 Task: Find connections with filter location Templin with filter topic #mindset with filter profile language Potuguese with filter current company Notion with filter school Francis Xavier Engineering College with filter industry Military and International Affairs with filter service category Graphic Design with filter keywords title Welding
Action: Mouse moved to (506, 60)
Screenshot: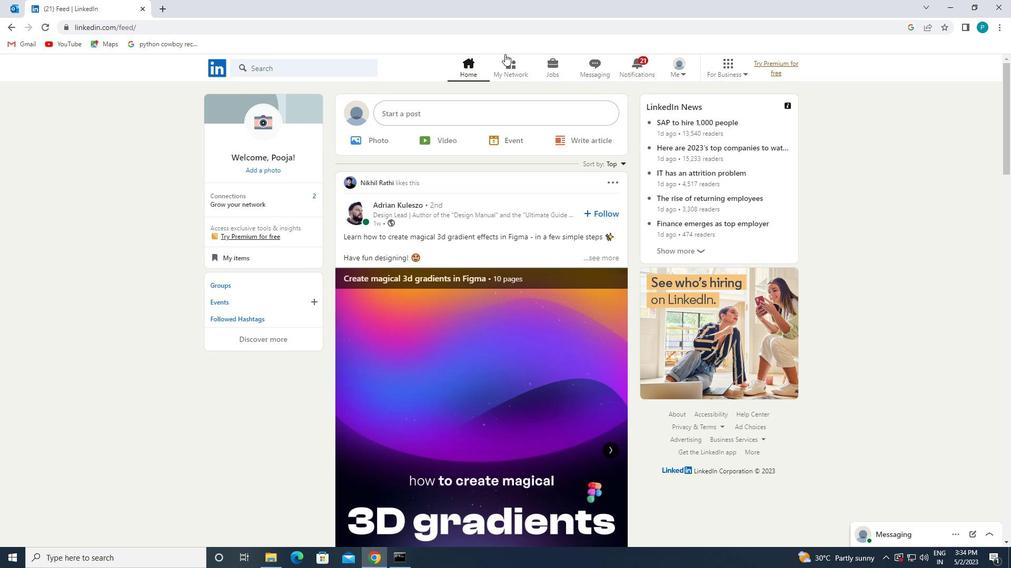 
Action: Mouse pressed left at (506, 60)
Screenshot: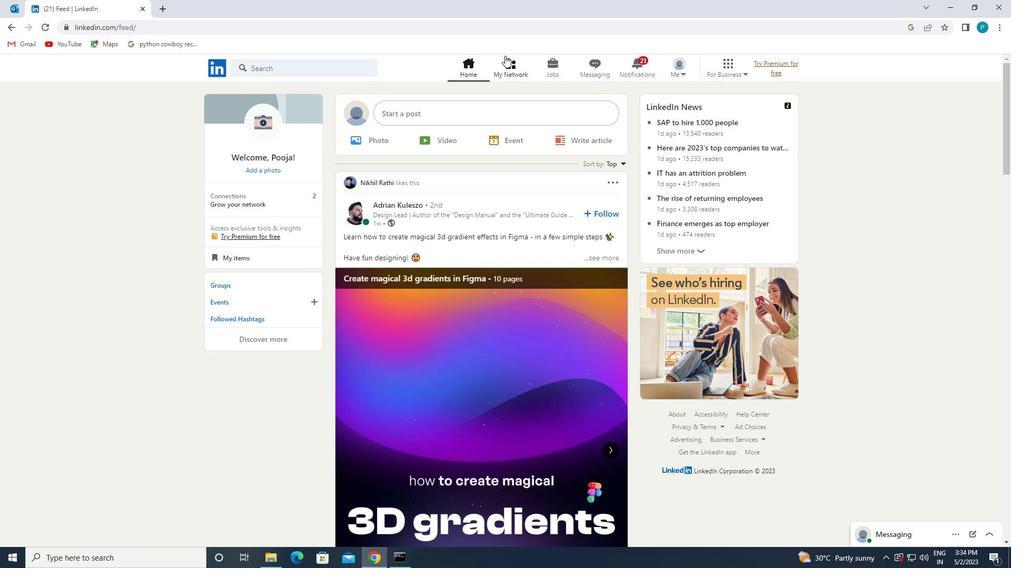 
Action: Mouse moved to (316, 121)
Screenshot: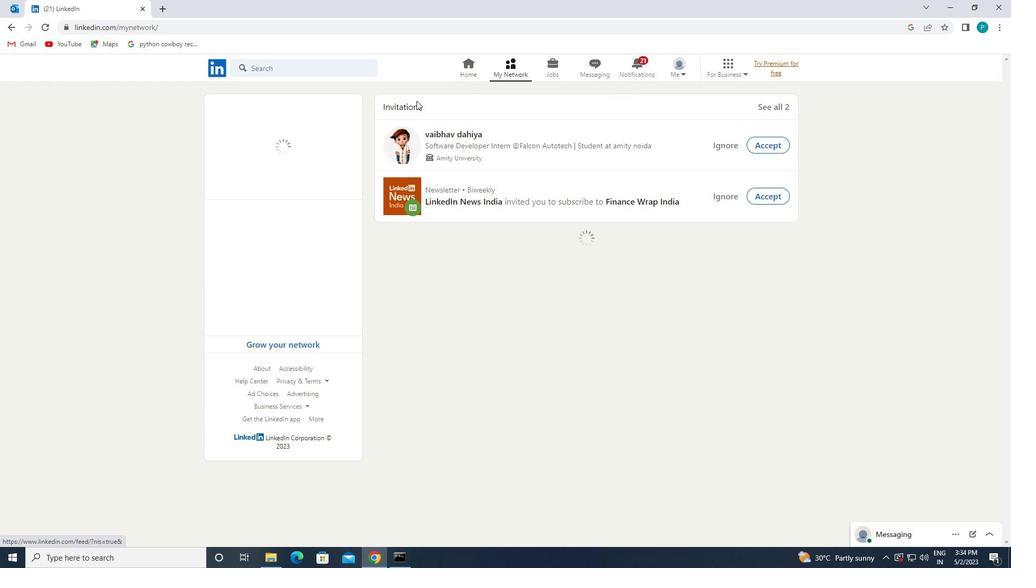 
Action: Mouse pressed left at (316, 121)
Screenshot: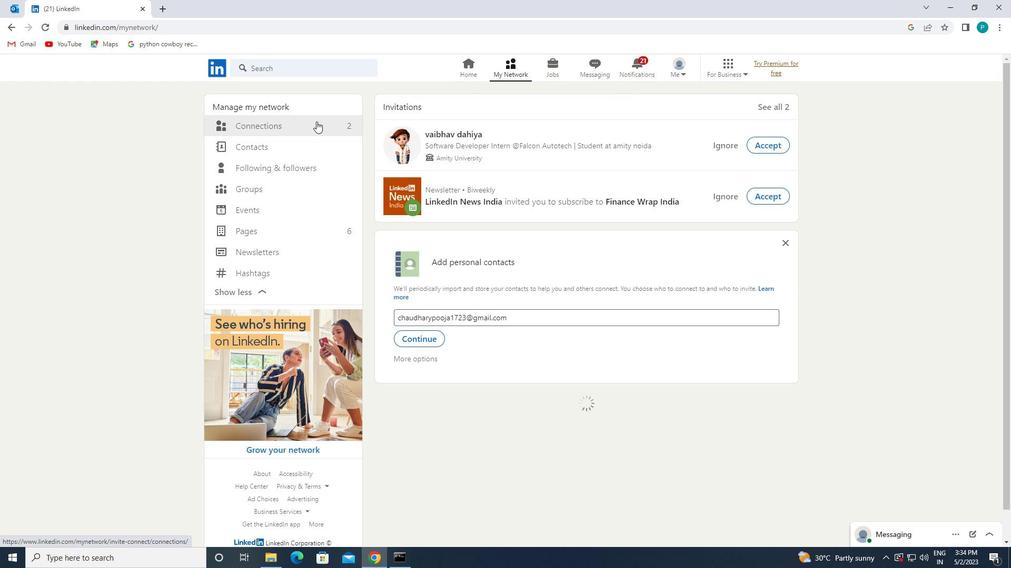 
Action: Mouse moved to (594, 128)
Screenshot: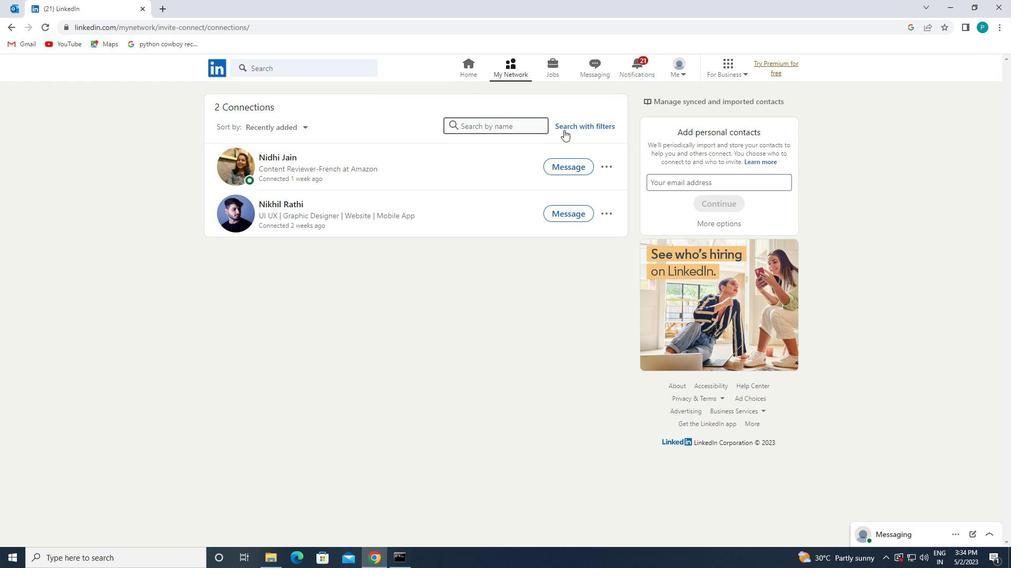 
Action: Mouse pressed left at (594, 128)
Screenshot: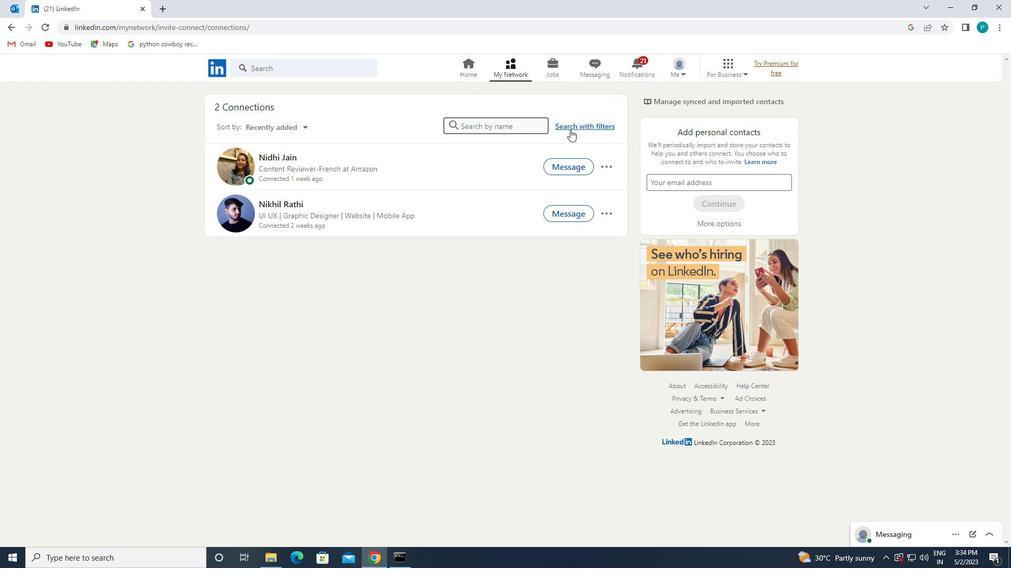 
Action: Mouse moved to (537, 99)
Screenshot: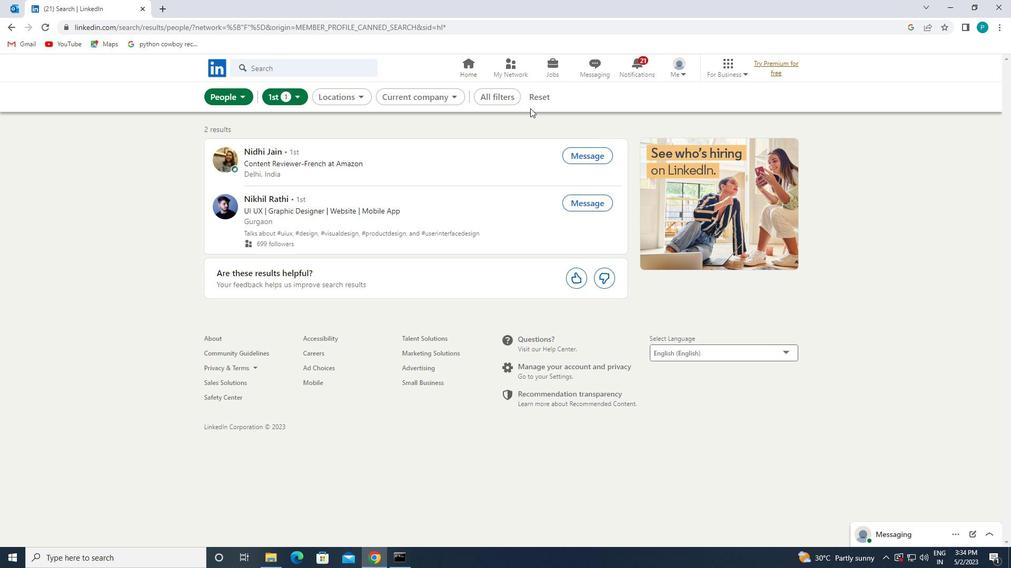 
Action: Mouse pressed left at (537, 99)
Screenshot: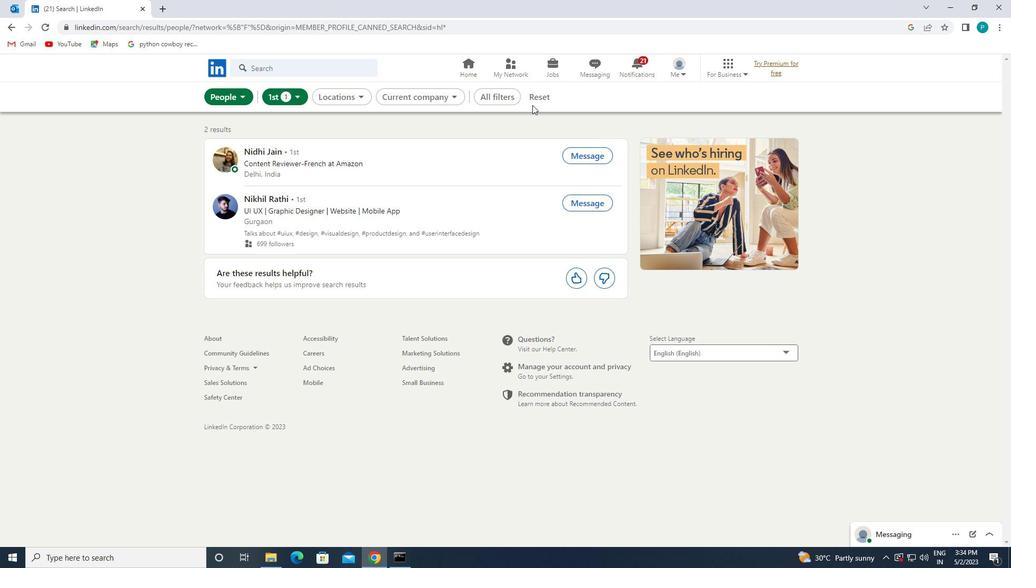 
Action: Mouse moved to (524, 100)
Screenshot: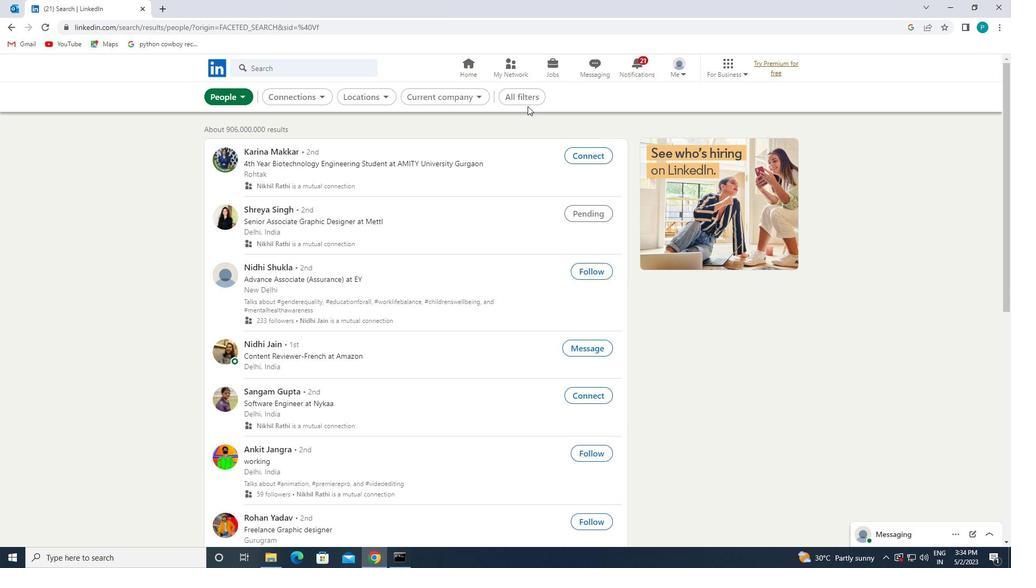 
Action: Mouse pressed left at (524, 100)
Screenshot: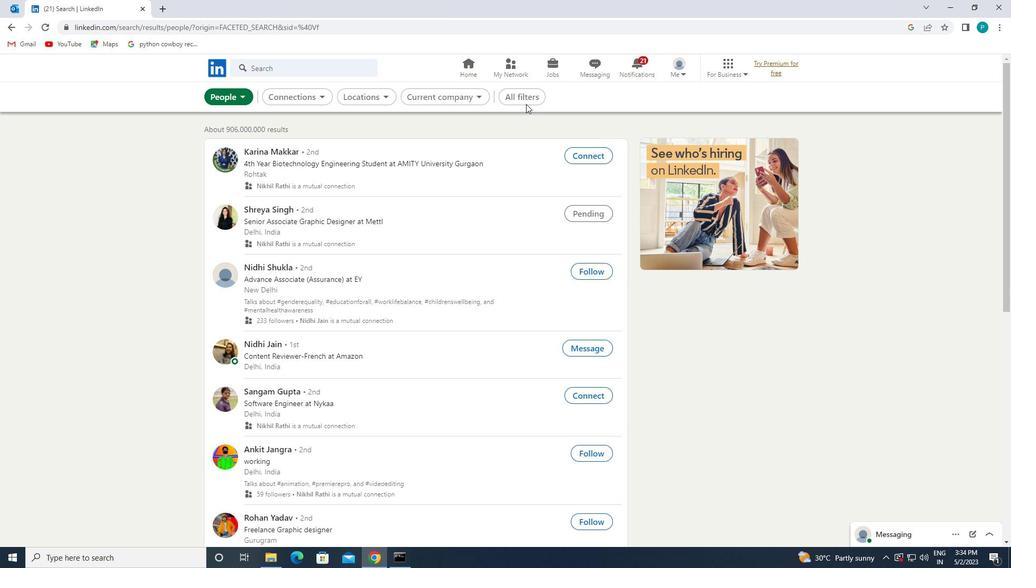 
Action: Mouse moved to (949, 303)
Screenshot: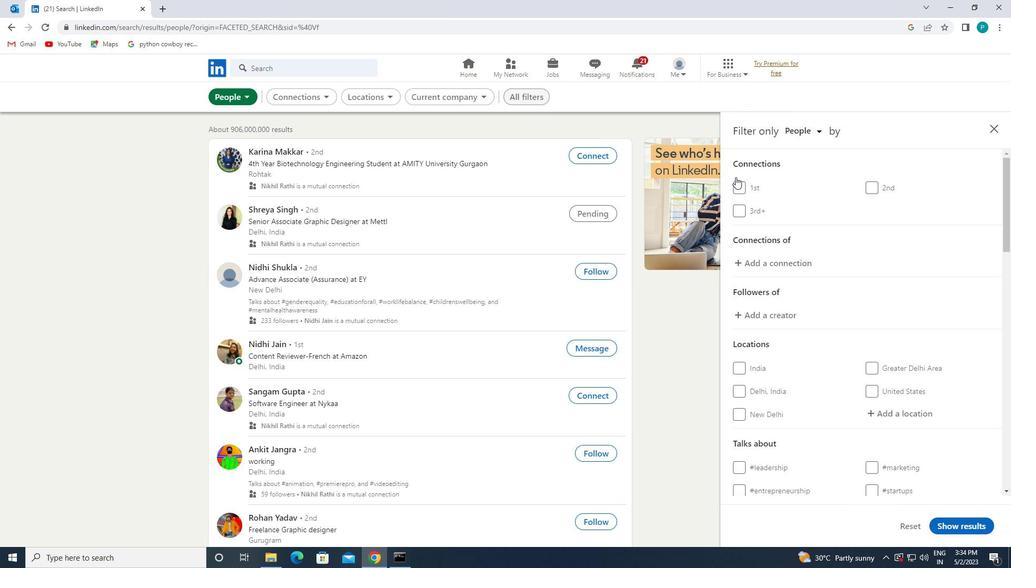 
Action: Mouse scrolled (949, 302) with delta (0, 0)
Screenshot: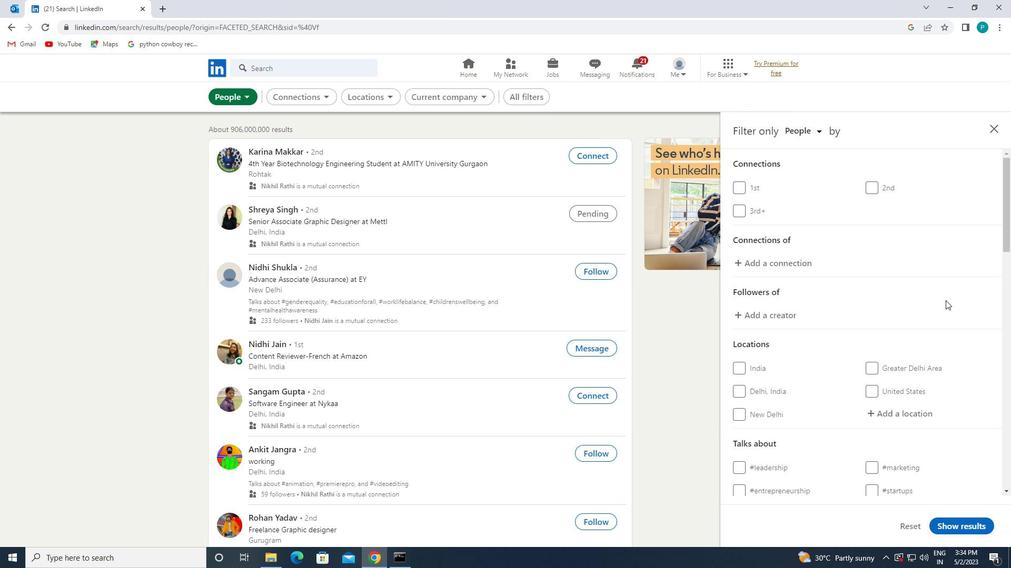
Action: Mouse scrolled (949, 302) with delta (0, 0)
Screenshot: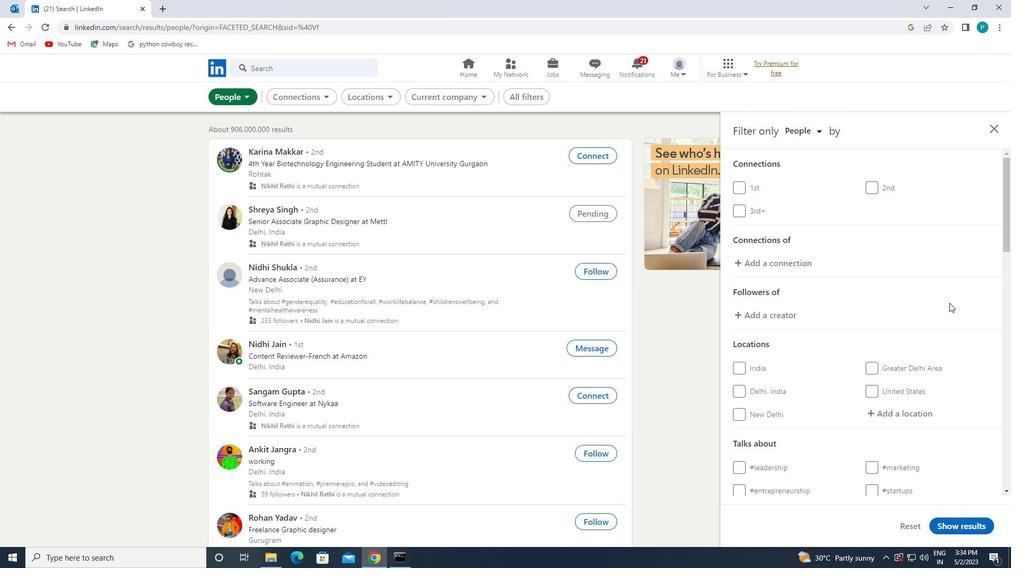 
Action: Mouse scrolled (949, 302) with delta (0, 0)
Screenshot: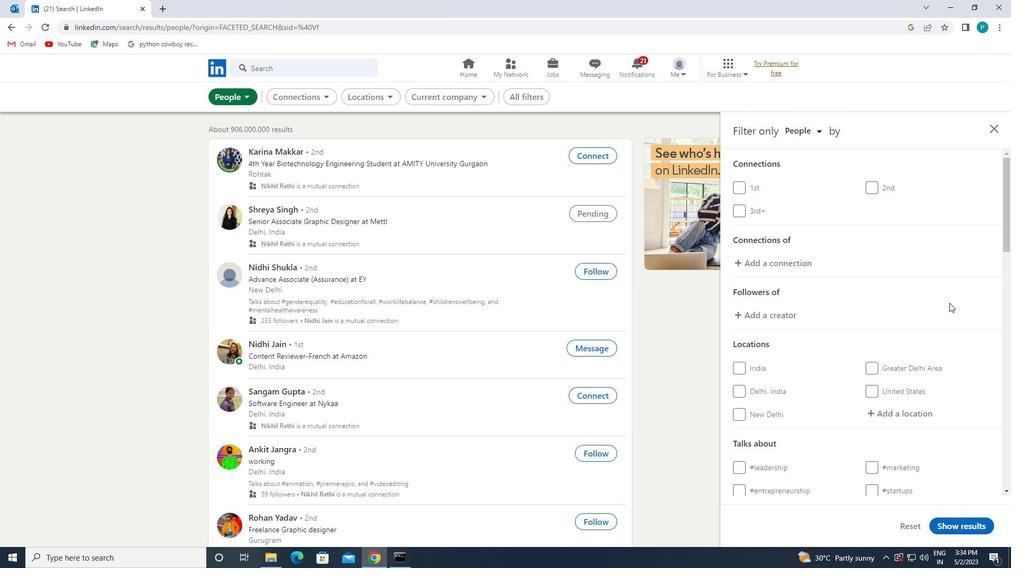 
Action: Mouse moved to (907, 264)
Screenshot: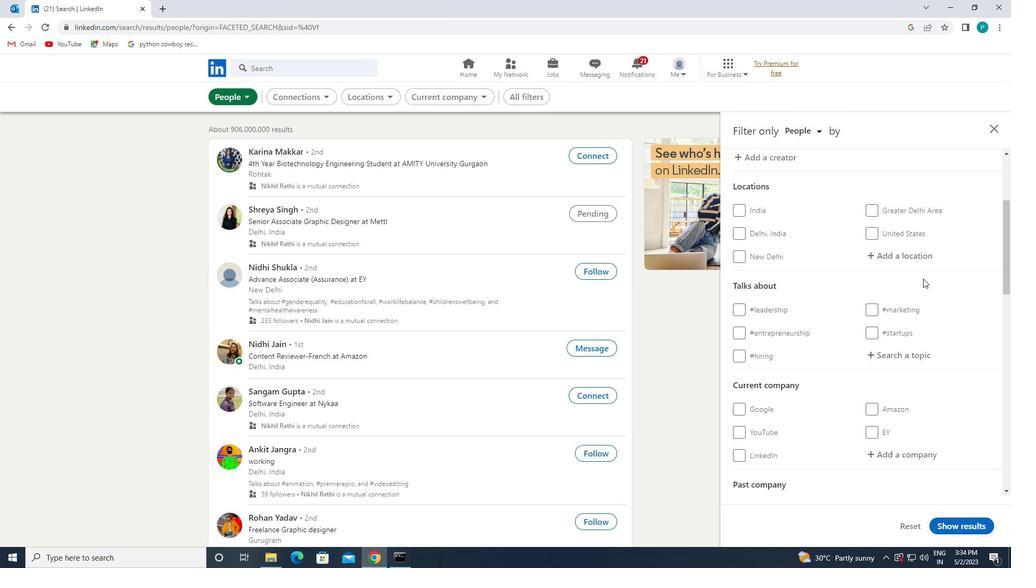 
Action: Mouse pressed left at (907, 264)
Screenshot: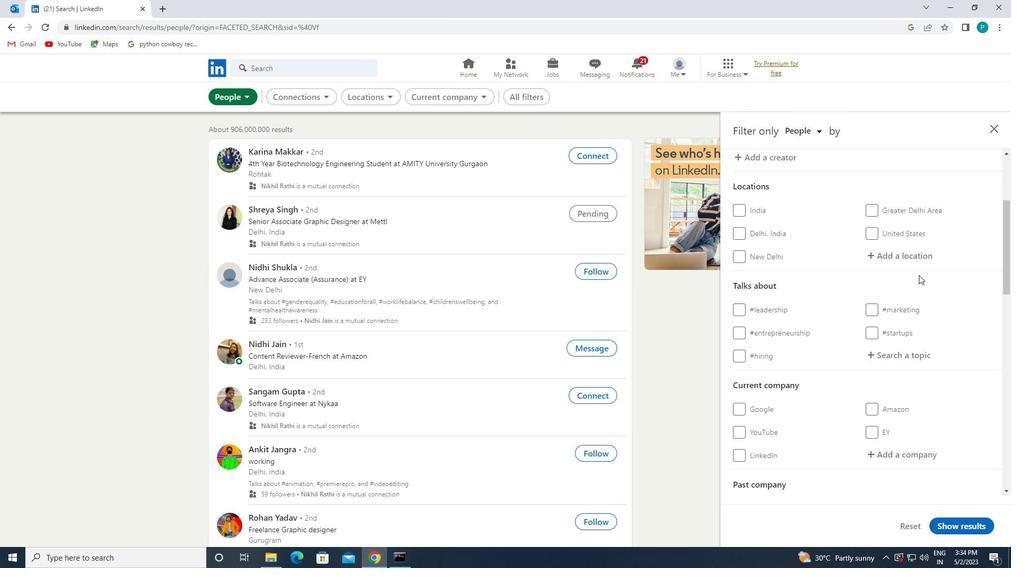 
Action: Mouse moved to (894, 257)
Screenshot: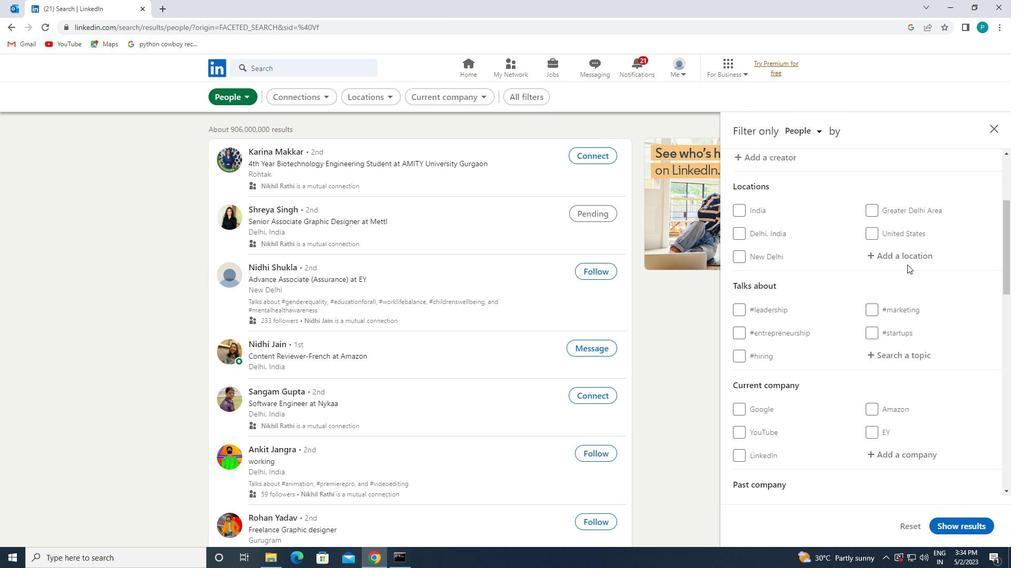
Action: Mouse pressed left at (894, 257)
Screenshot: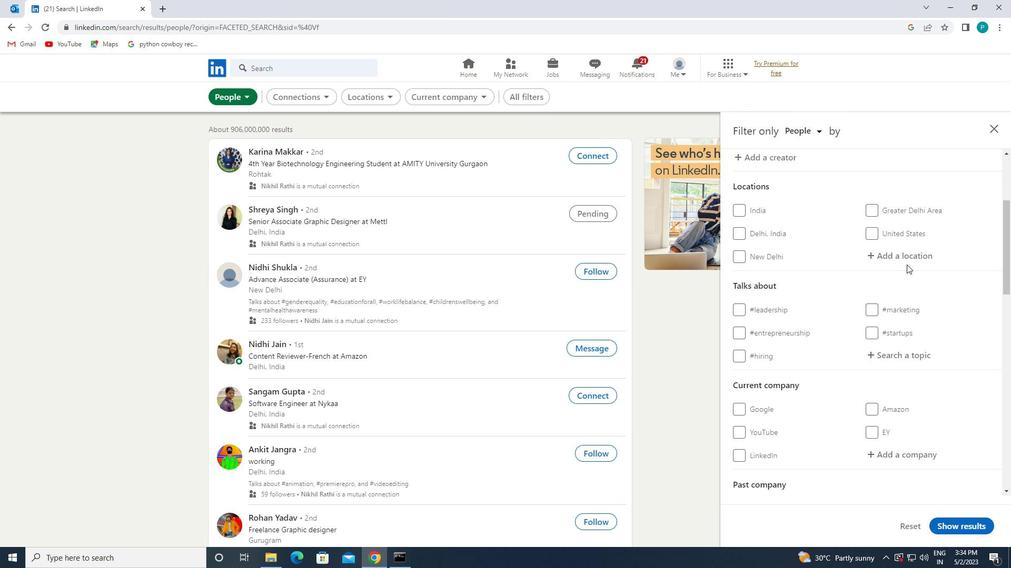 
Action: Key pressed <Key.caps_lock>t<Key.caps_lock>emo<Key.backspace>plin
Screenshot: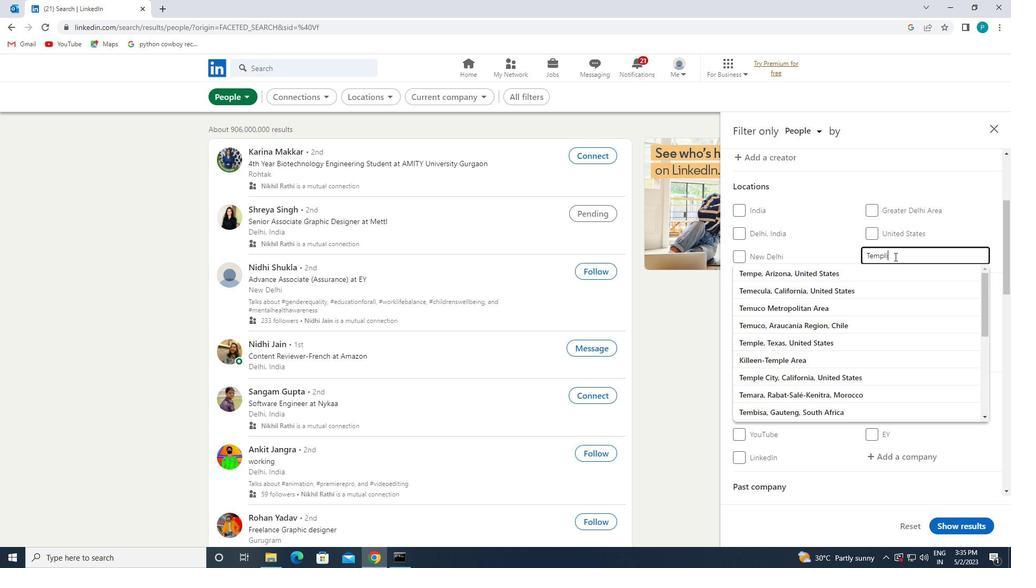 
Action: Mouse moved to (891, 266)
Screenshot: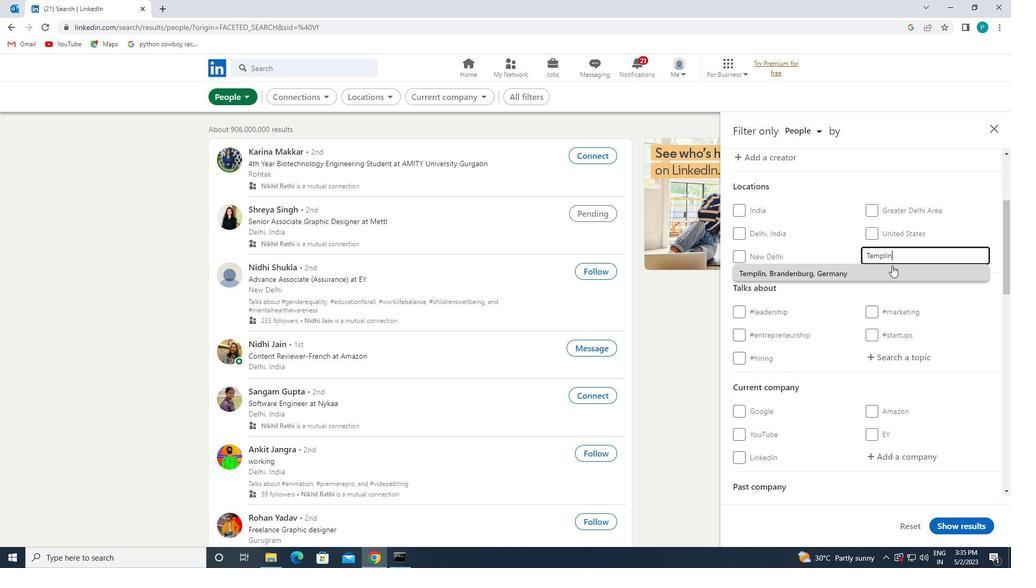 
Action: Mouse pressed left at (891, 266)
Screenshot: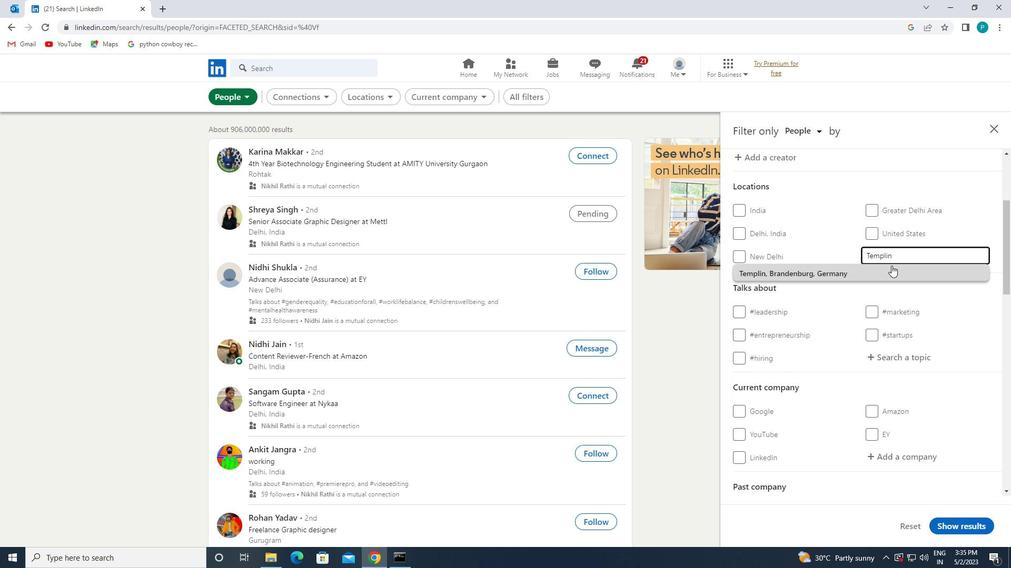 
Action: Mouse moved to (891, 307)
Screenshot: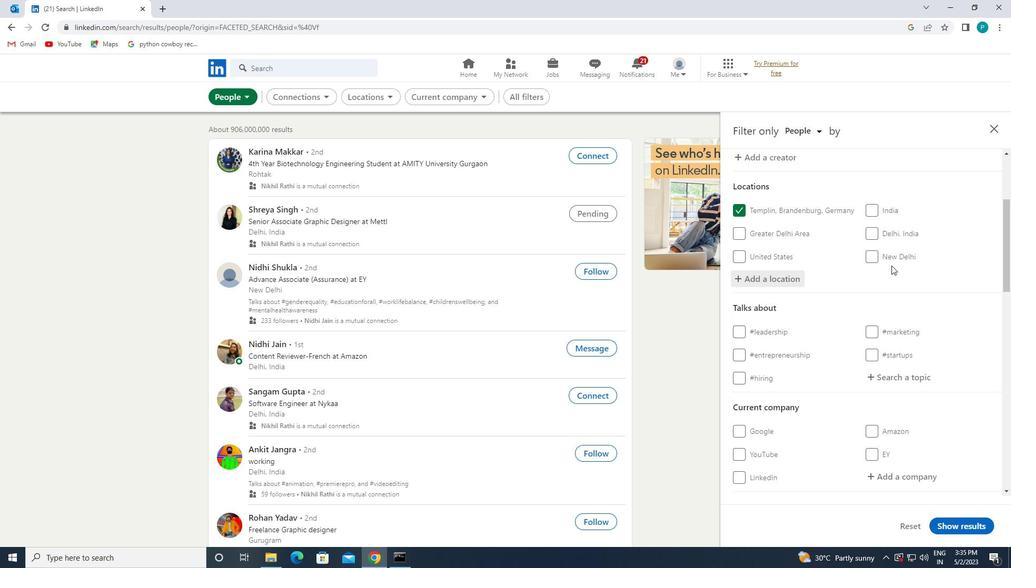 
Action: Mouse scrolled (891, 306) with delta (0, 0)
Screenshot: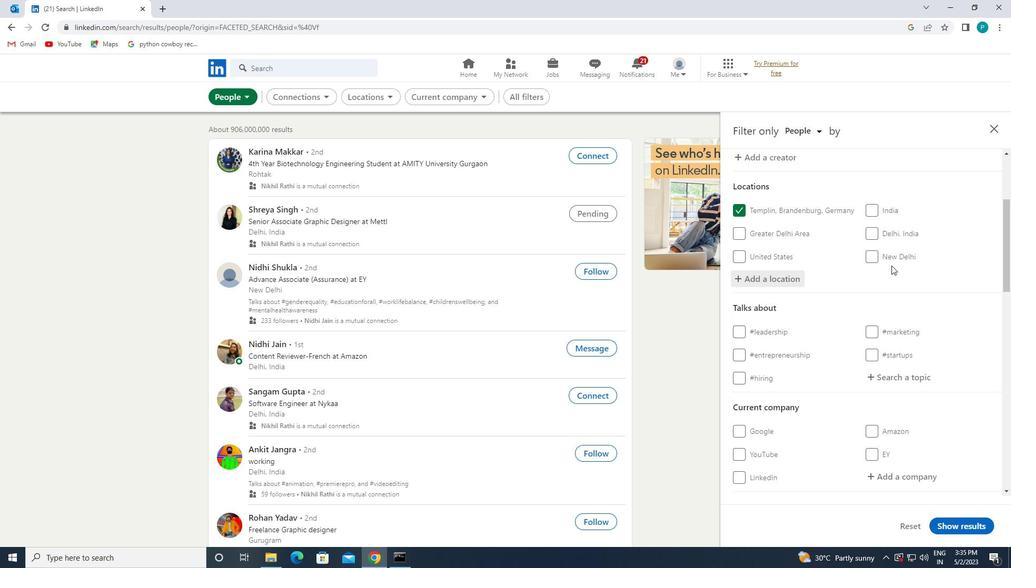 
Action: Mouse moved to (891, 308)
Screenshot: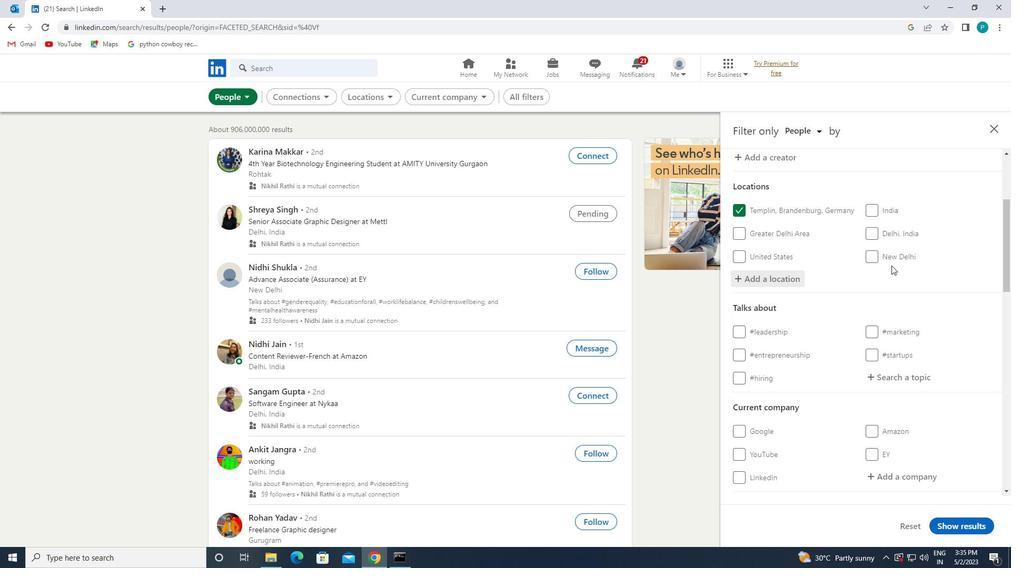 
Action: Mouse scrolled (891, 307) with delta (0, 0)
Screenshot: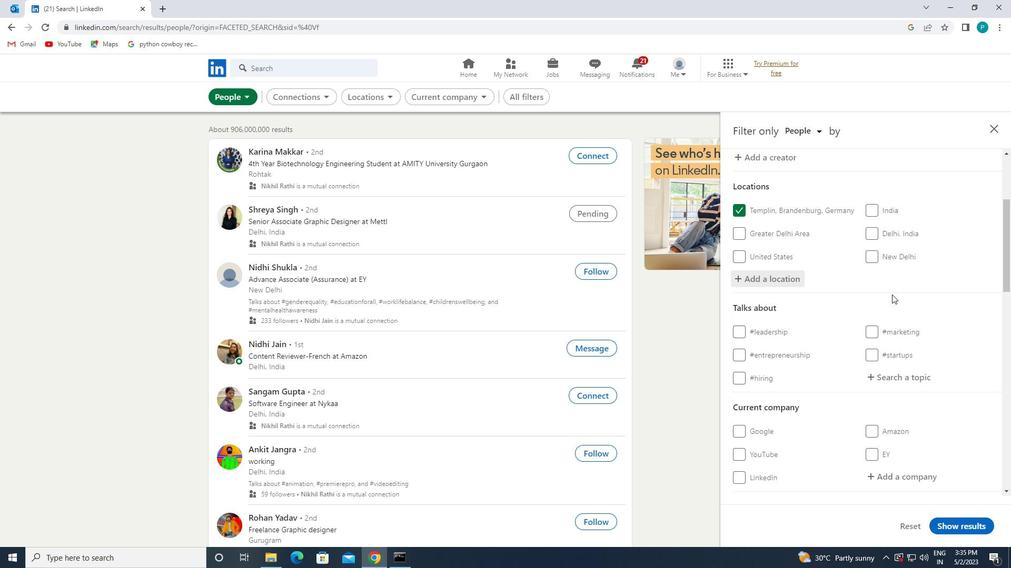 
Action: Mouse moved to (888, 286)
Screenshot: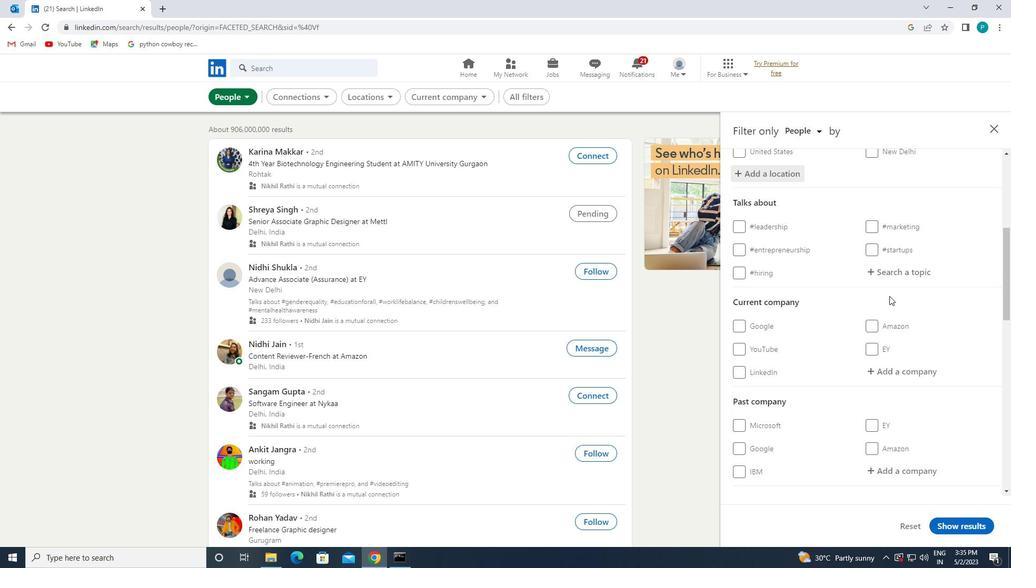 
Action: Mouse pressed left at (888, 286)
Screenshot: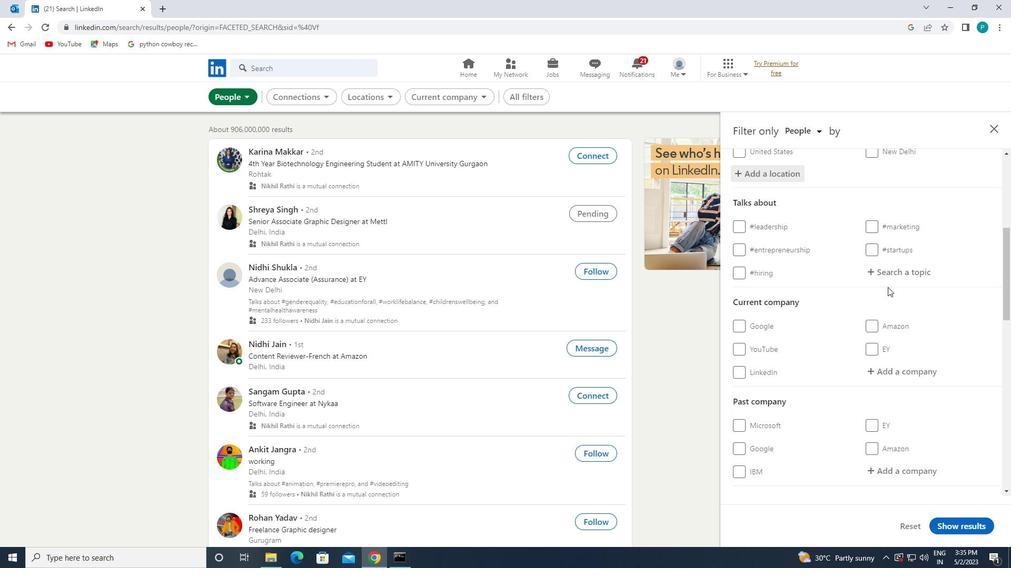 
Action: Mouse moved to (883, 277)
Screenshot: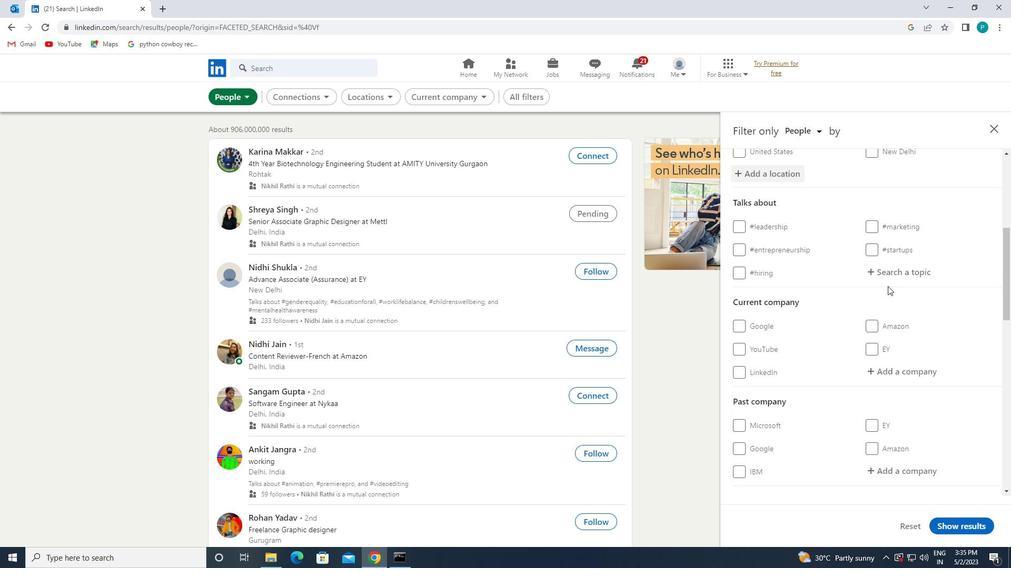 
Action: Mouse pressed left at (883, 277)
Screenshot: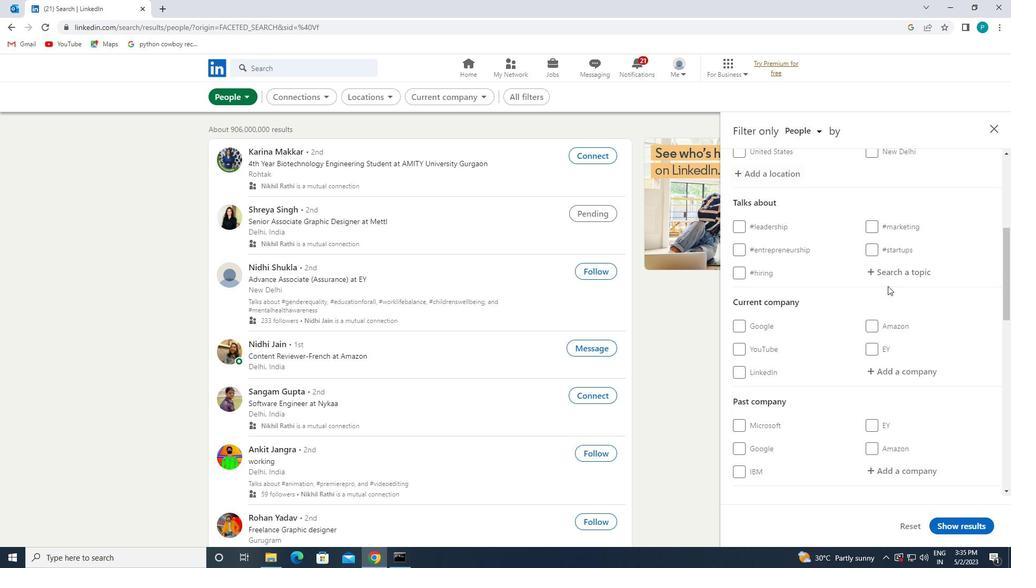 
Action: Key pressed <Key.shift>#MINDSET
Screenshot: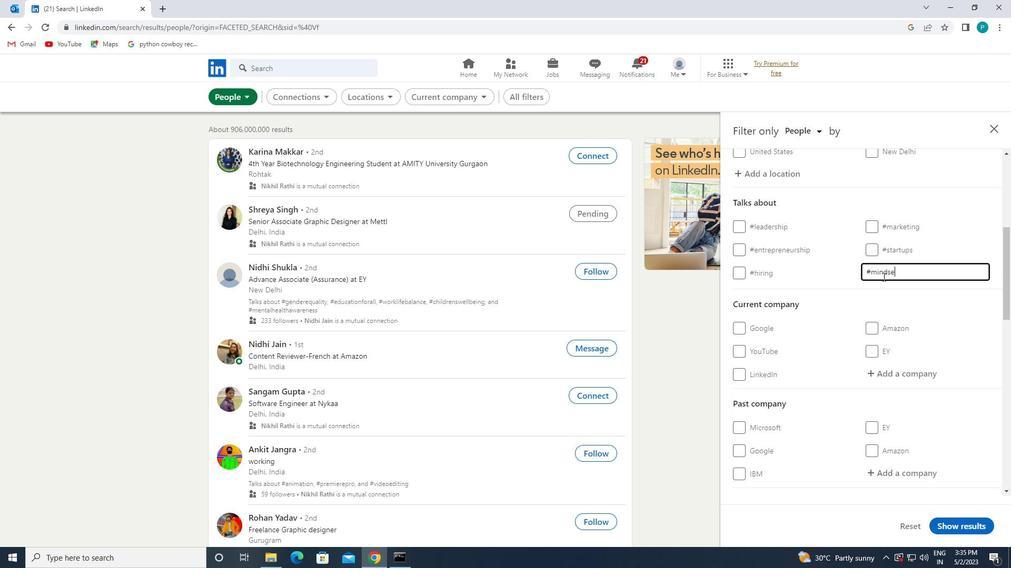 
Action: Mouse scrolled (883, 276) with delta (0, 0)
Screenshot: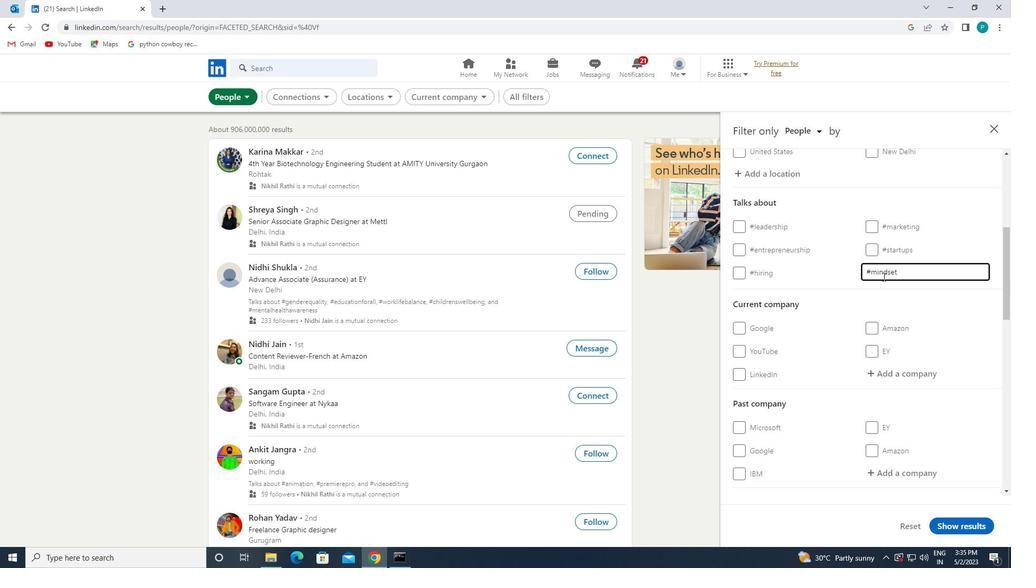 
Action: Mouse scrolled (883, 276) with delta (0, 0)
Screenshot: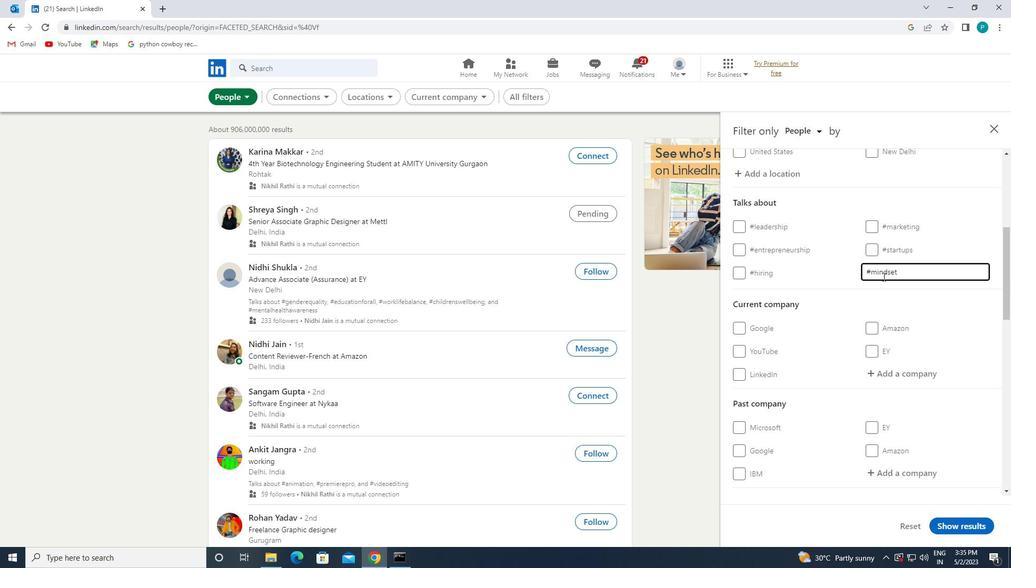 
Action: Mouse moved to (880, 289)
Screenshot: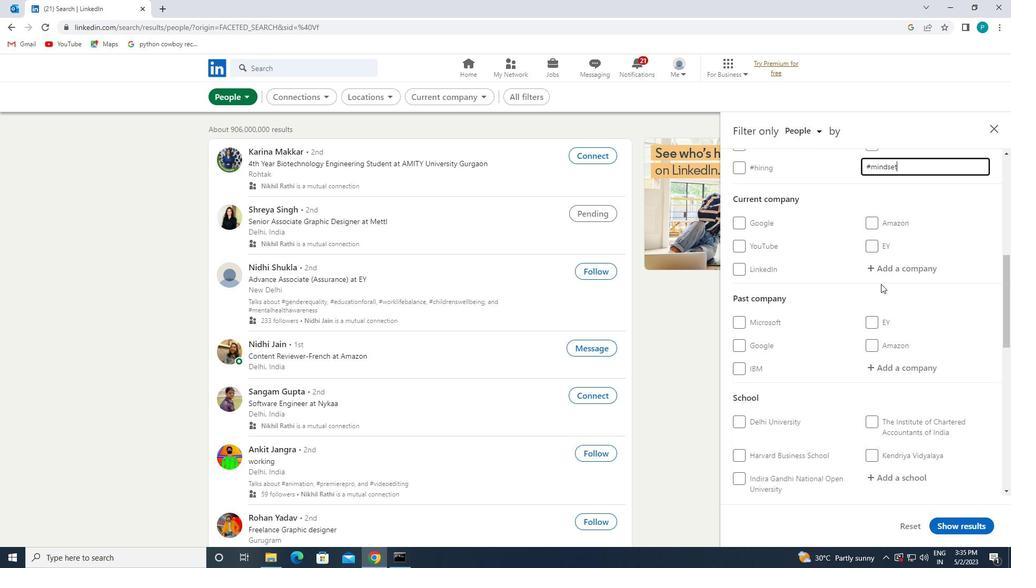 
Action: Mouse scrolled (880, 289) with delta (0, 0)
Screenshot: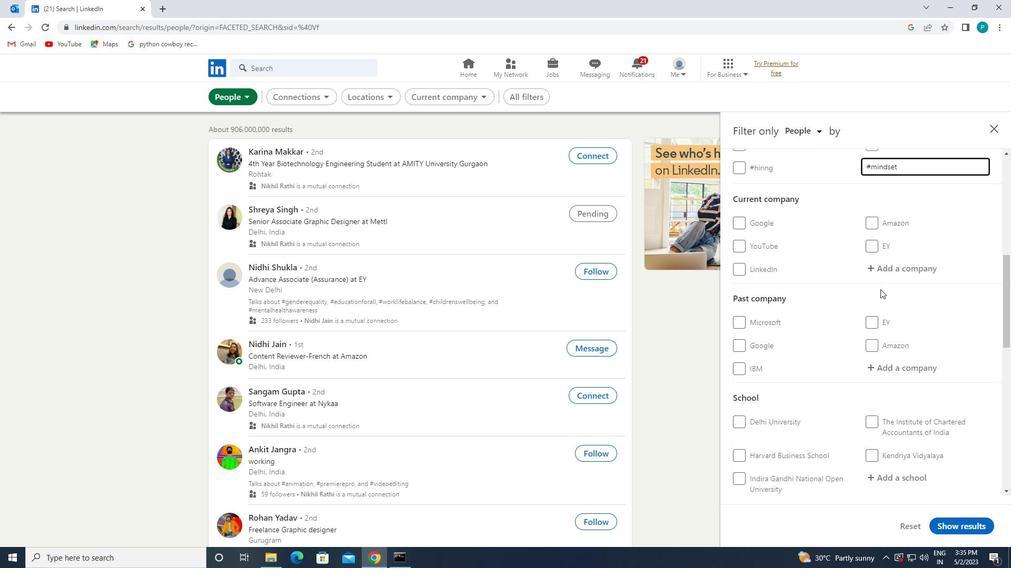 
Action: Mouse scrolled (880, 289) with delta (0, 0)
Screenshot: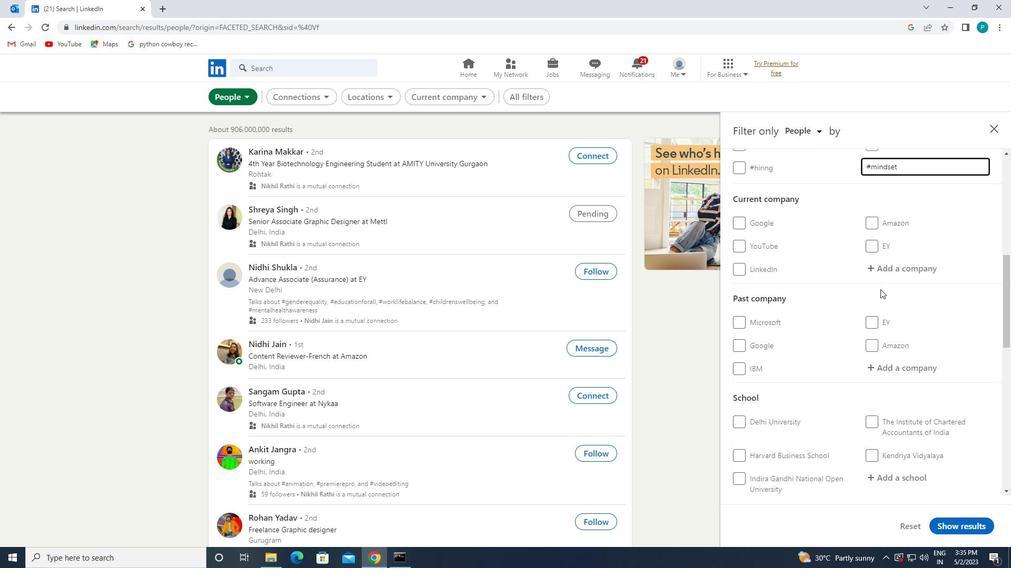 
Action: Mouse moved to (880, 300)
Screenshot: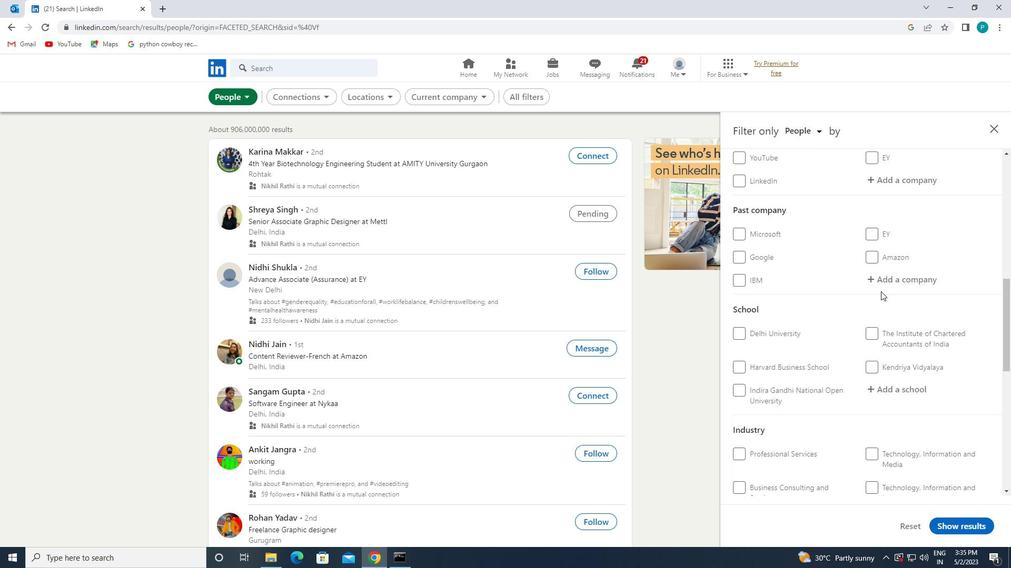 
Action: Mouse scrolled (880, 299) with delta (0, 0)
Screenshot: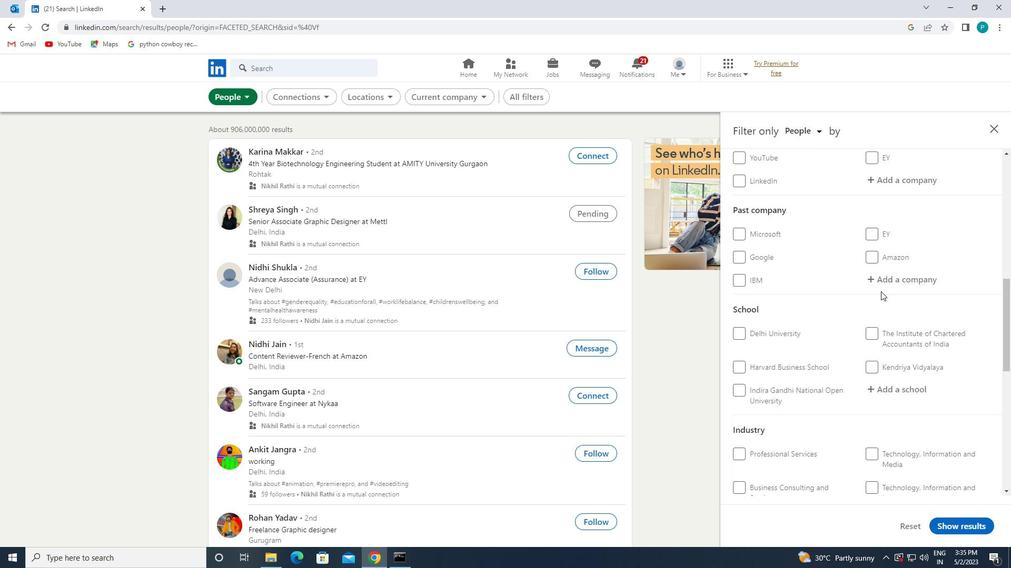 
Action: Mouse moved to (879, 303)
Screenshot: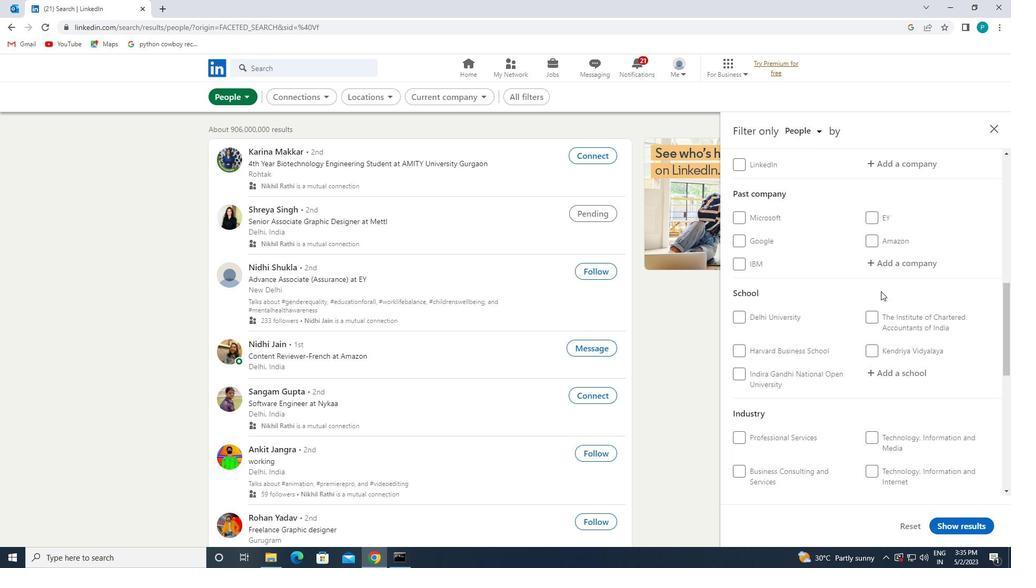 
Action: Mouse scrolled (879, 303) with delta (0, 0)
Screenshot: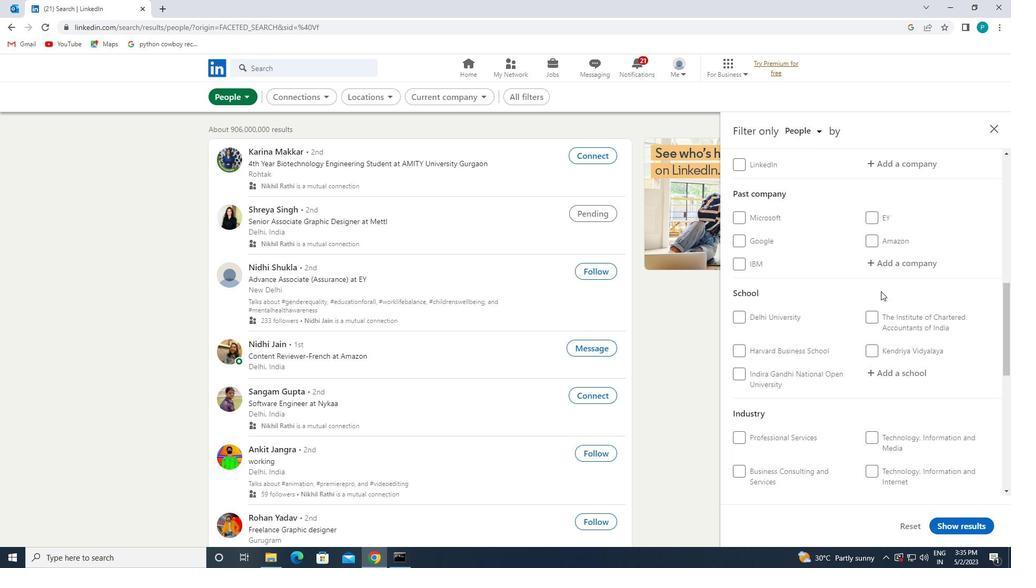 
Action: Mouse moved to (878, 305)
Screenshot: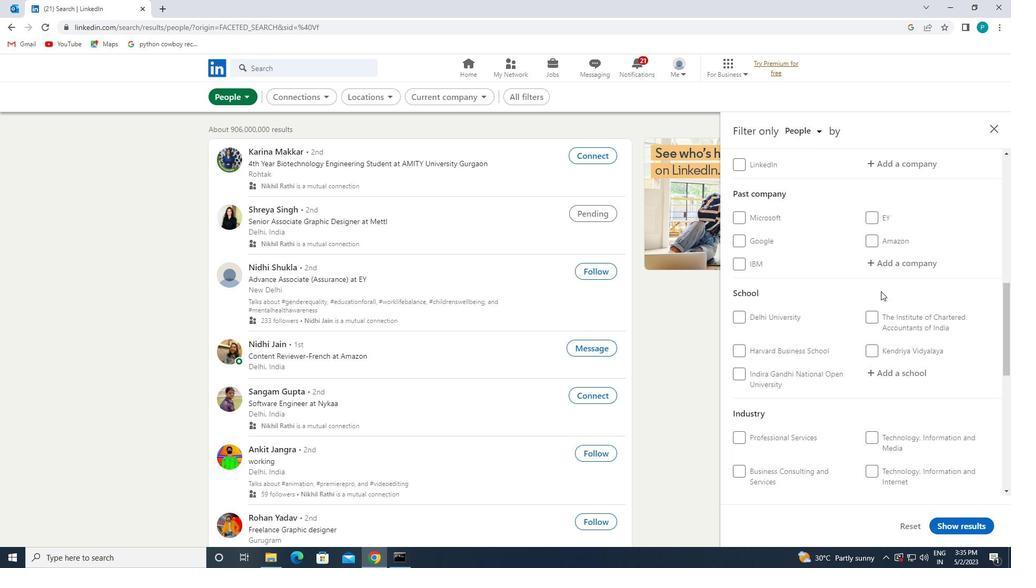 
Action: Mouse scrolled (878, 304) with delta (0, 0)
Screenshot: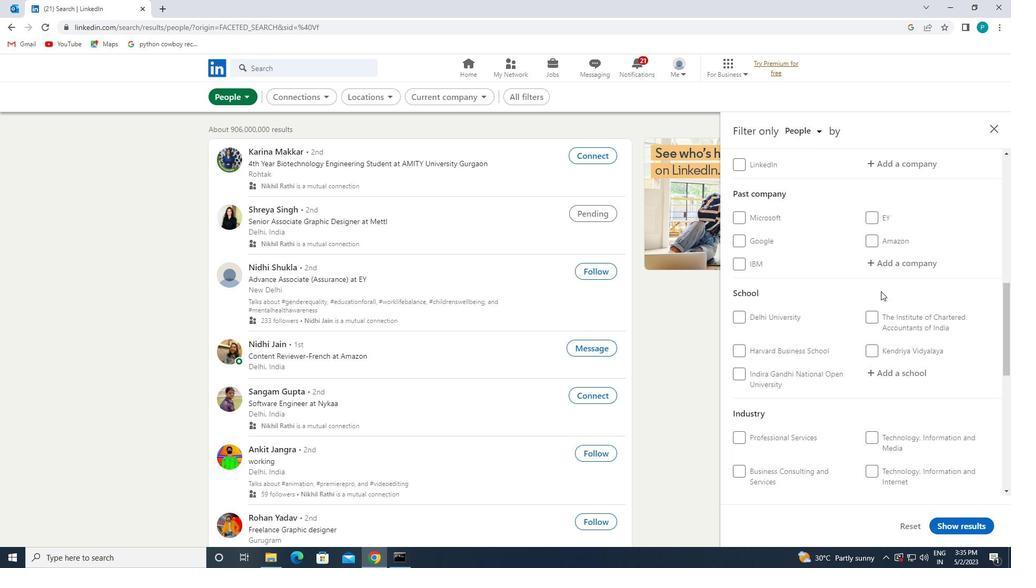 
Action: Mouse moved to (867, 328)
Screenshot: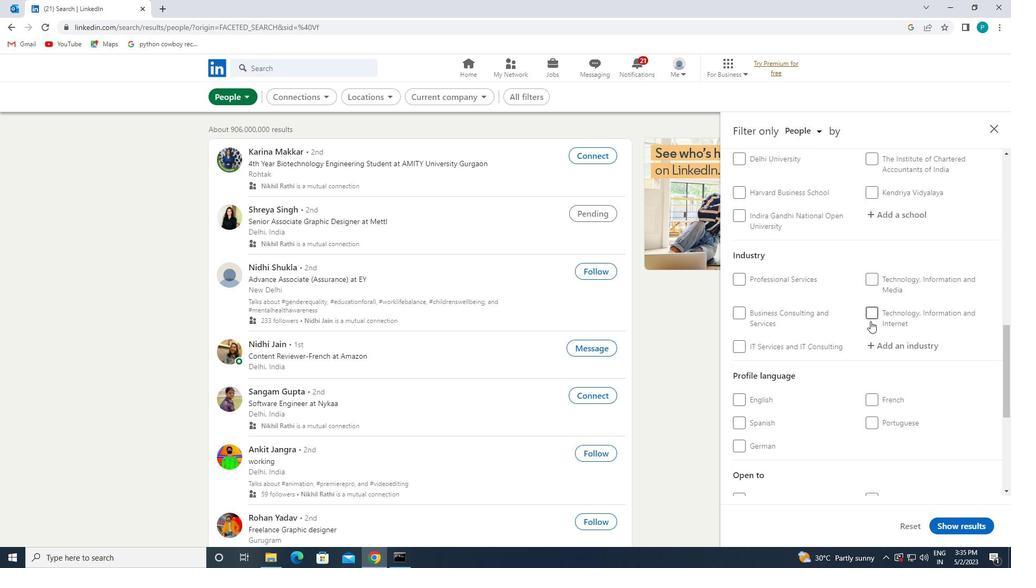 
Action: Mouse scrolled (867, 328) with delta (0, 0)
Screenshot: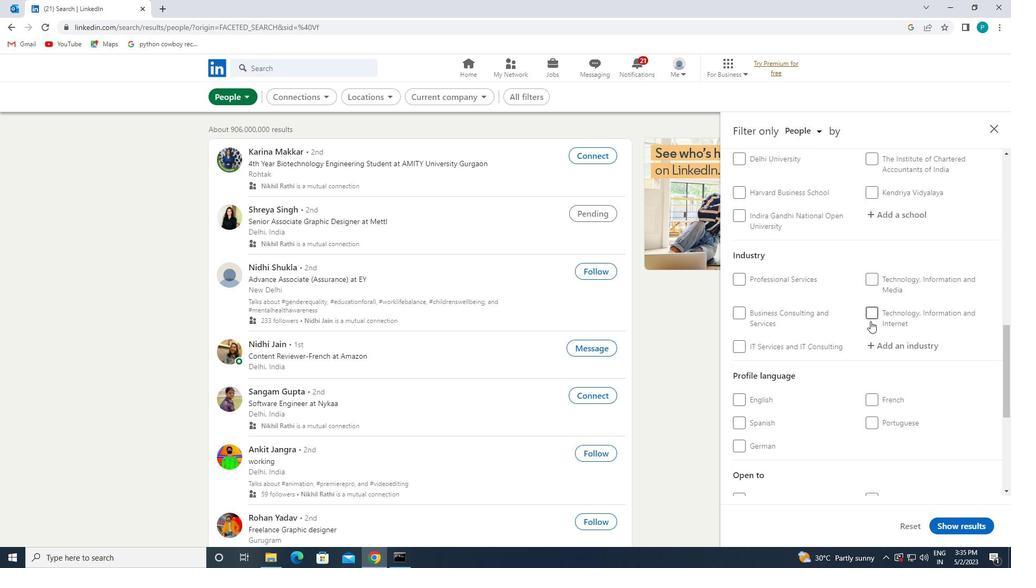 
Action: Mouse moved to (884, 366)
Screenshot: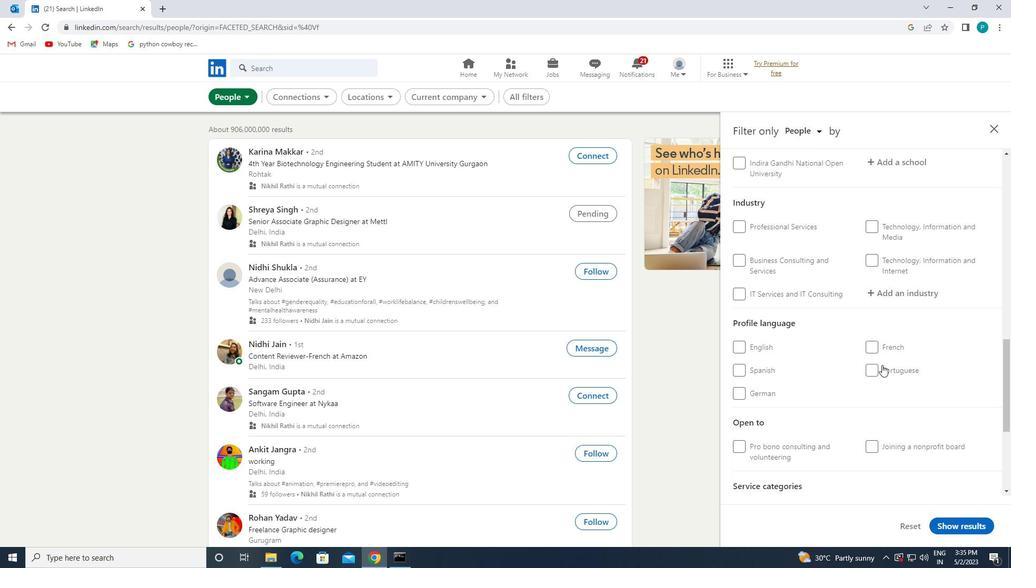 
Action: Mouse pressed left at (884, 366)
Screenshot: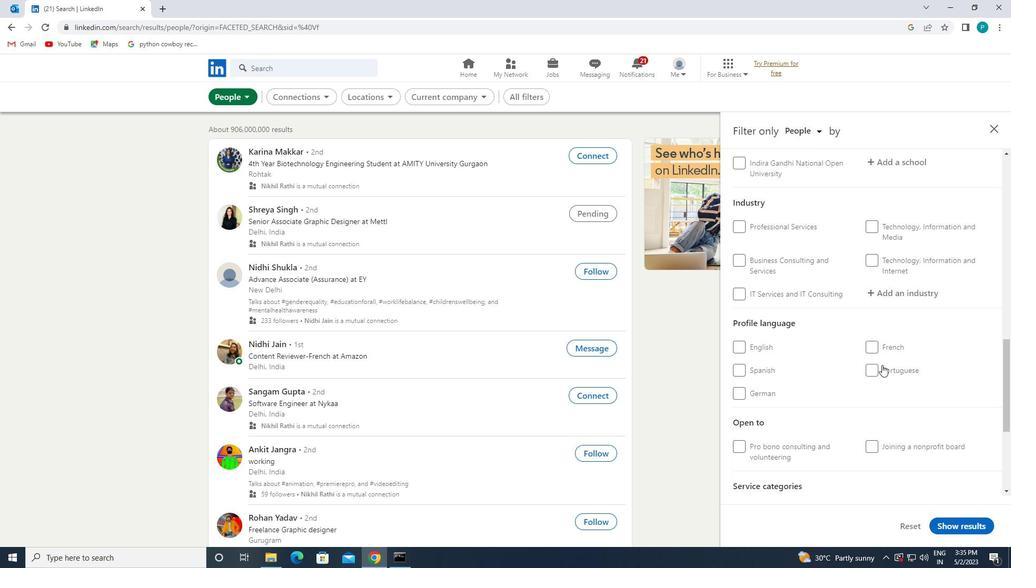 
Action: Mouse moved to (902, 320)
Screenshot: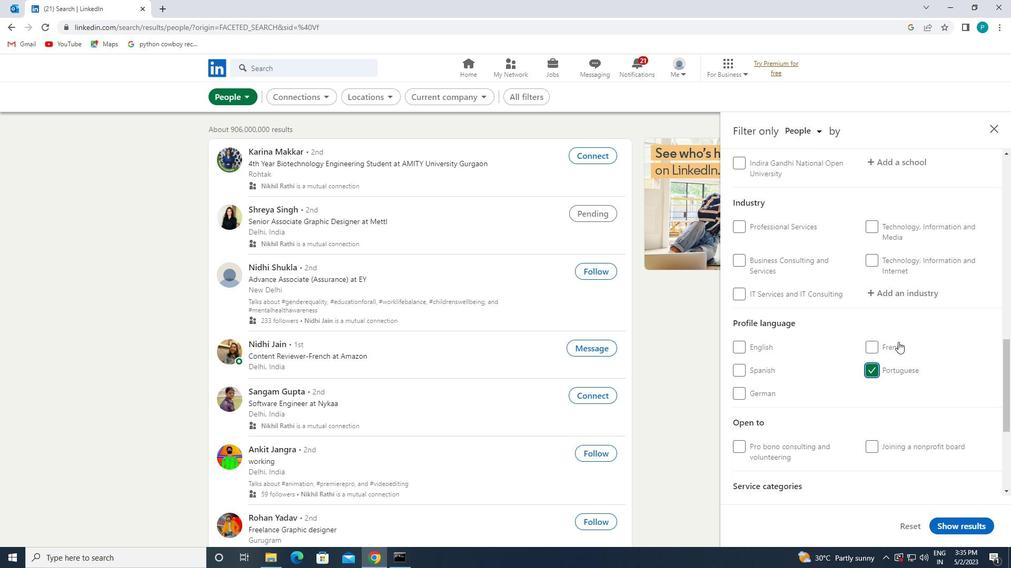
Action: Mouse scrolled (902, 320) with delta (0, 0)
Screenshot: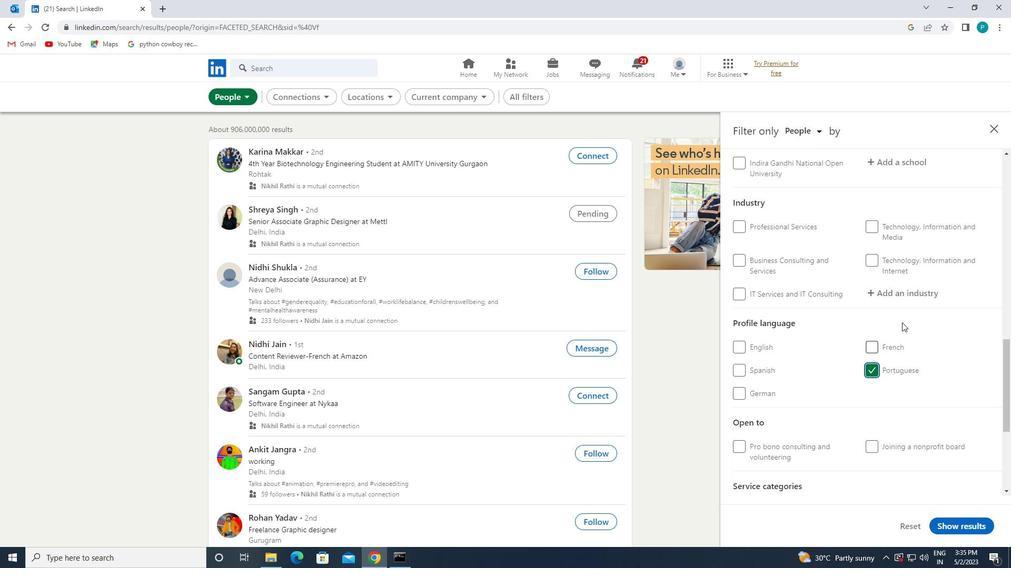 
Action: Mouse scrolled (902, 320) with delta (0, 0)
Screenshot: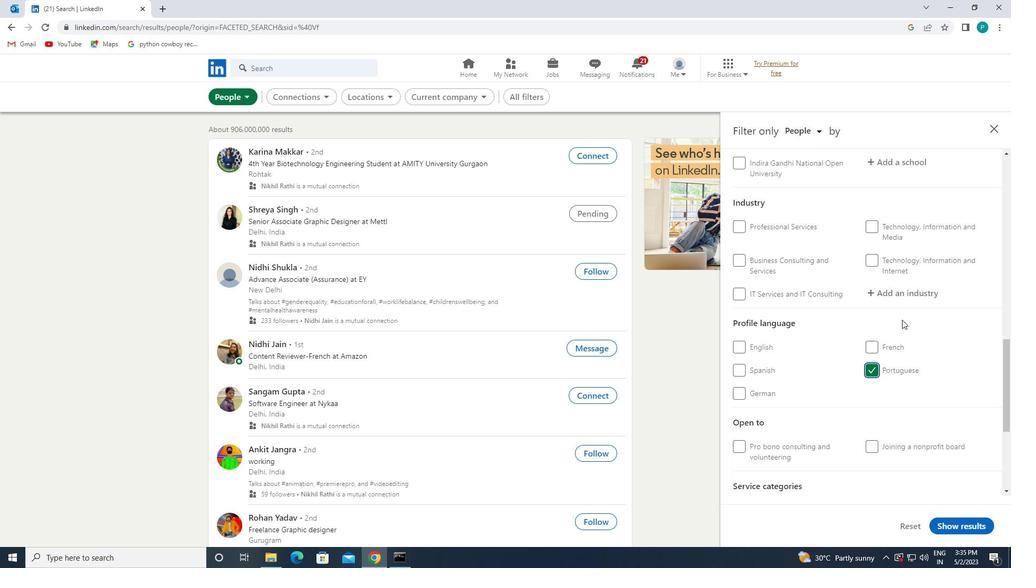 
Action: Mouse moved to (903, 317)
Screenshot: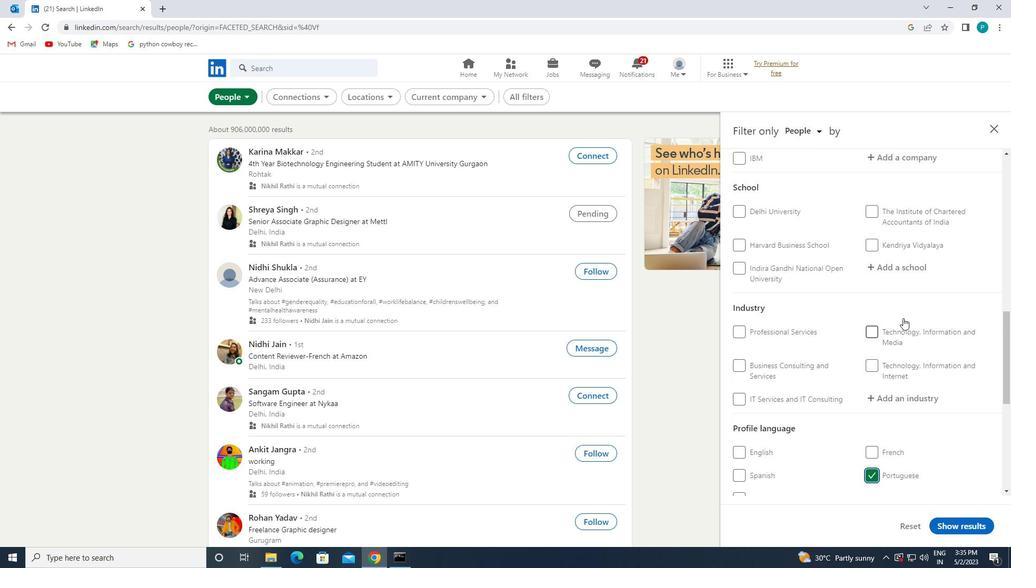 
Action: Mouse scrolled (903, 318) with delta (0, 0)
Screenshot: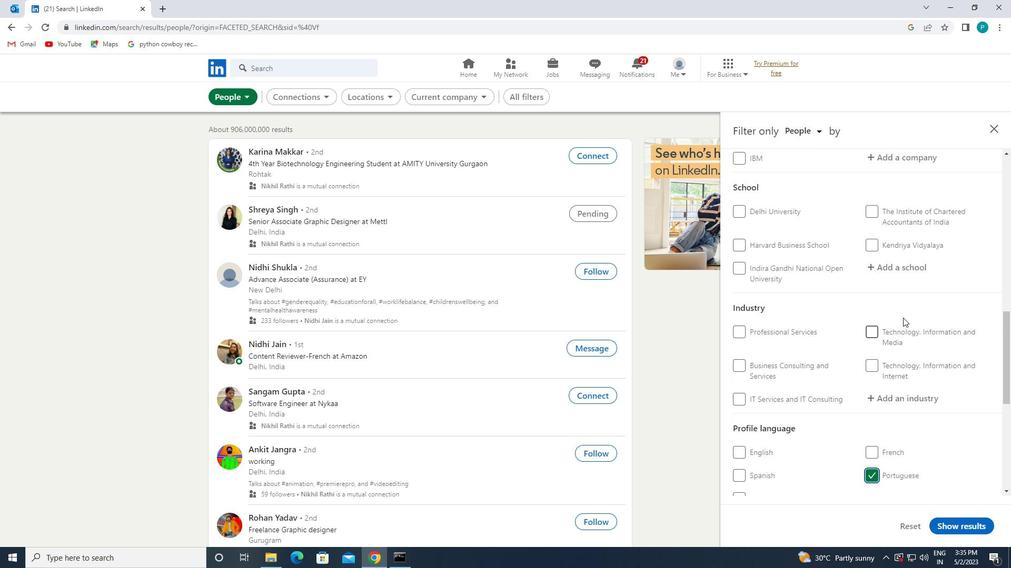 
Action: Mouse scrolled (903, 318) with delta (0, 0)
Screenshot: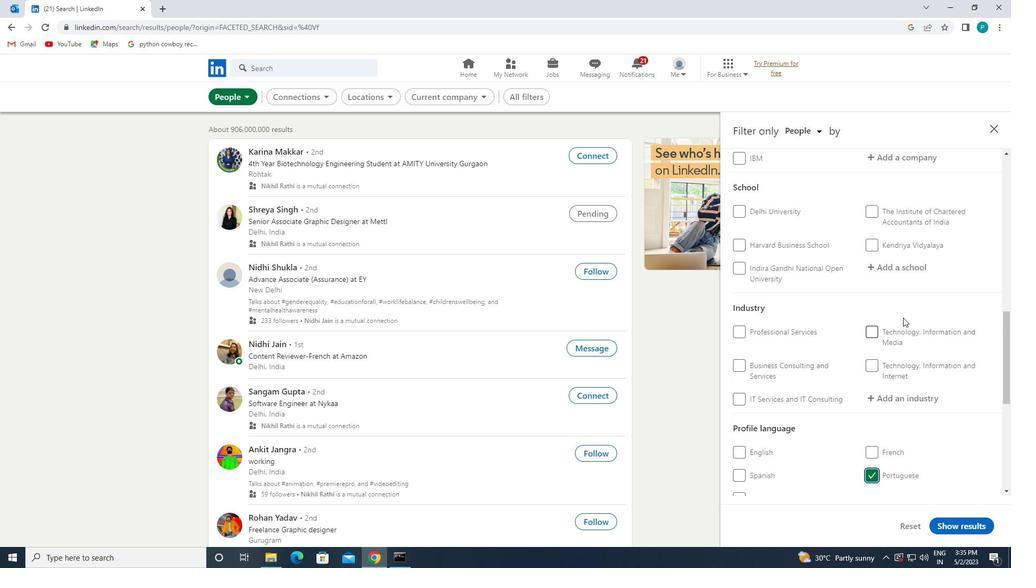 
Action: Mouse scrolled (903, 318) with delta (0, 0)
Screenshot: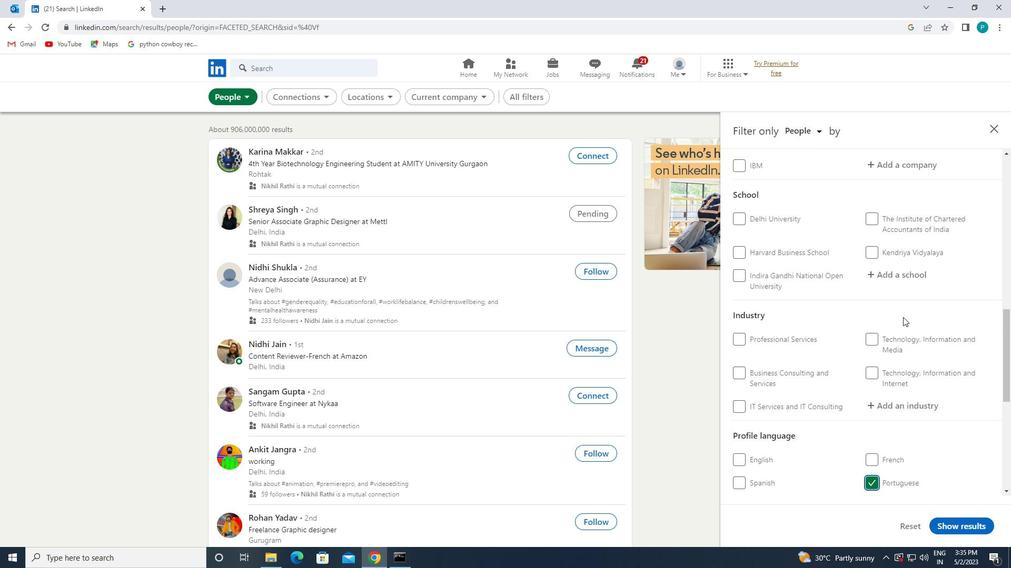 
Action: Mouse scrolled (903, 318) with delta (0, 0)
Screenshot: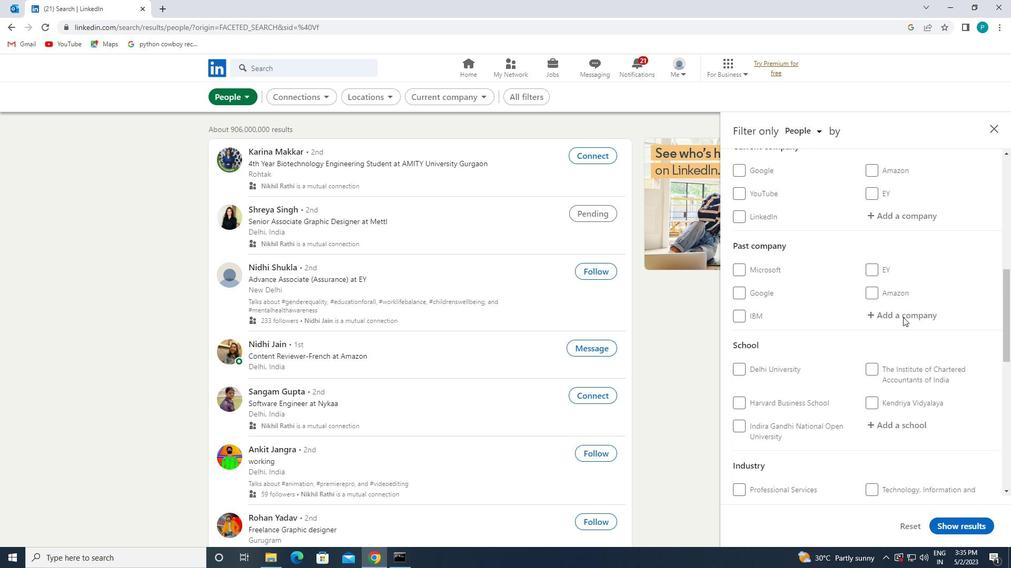 
Action: Mouse scrolled (903, 318) with delta (0, 0)
Screenshot: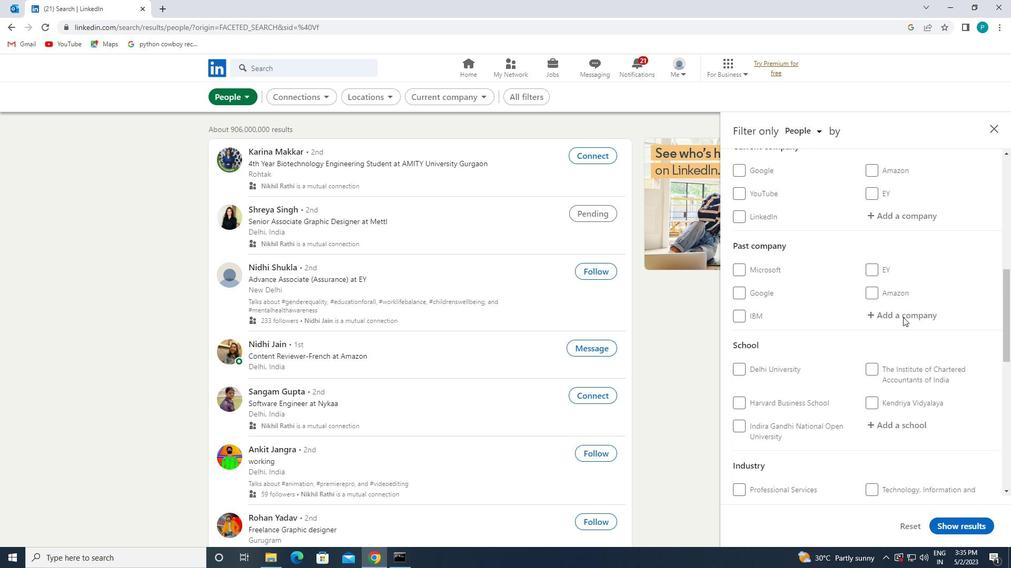 
Action: Mouse pressed left at (903, 317)
Screenshot: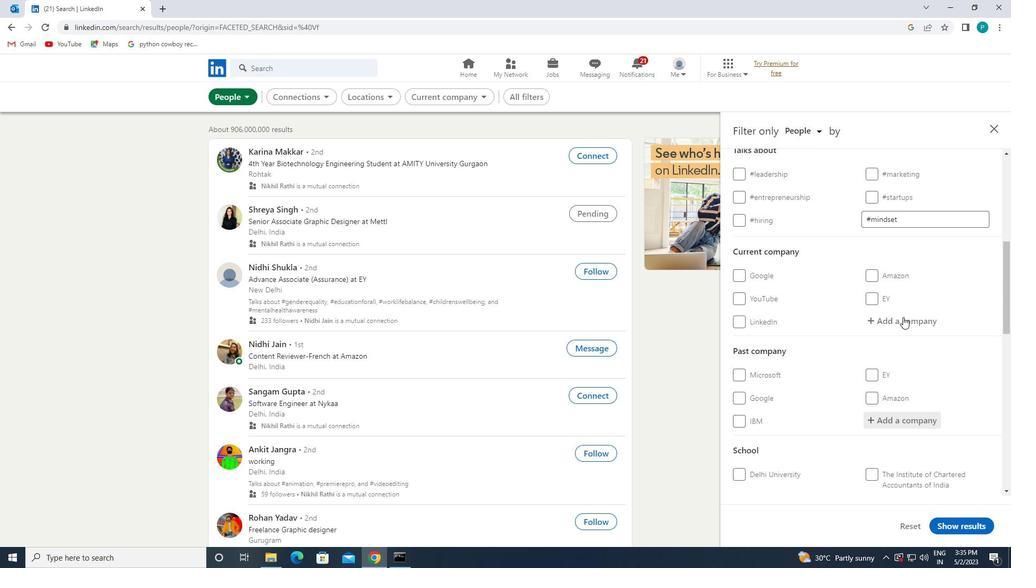 
Action: Key pressed <Key.caps_lock>N<Key.caps_lock>OTION
Screenshot: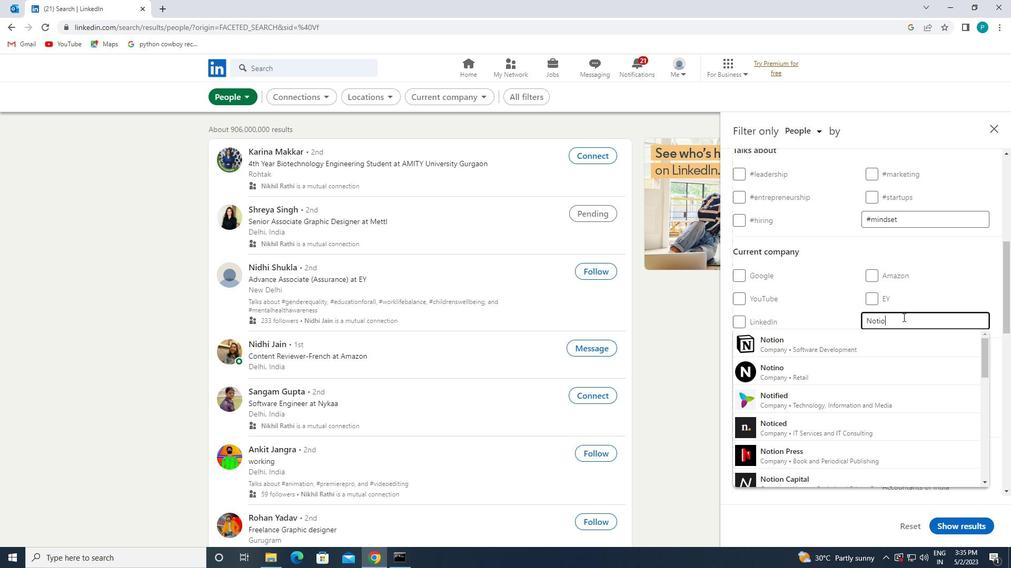 
Action: Mouse moved to (869, 346)
Screenshot: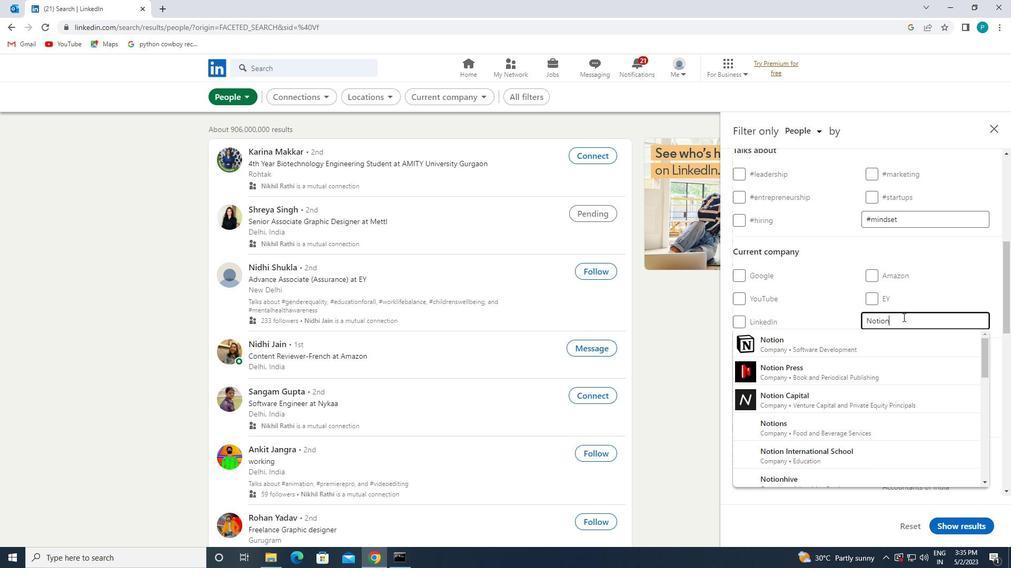 
Action: Mouse pressed left at (869, 346)
Screenshot: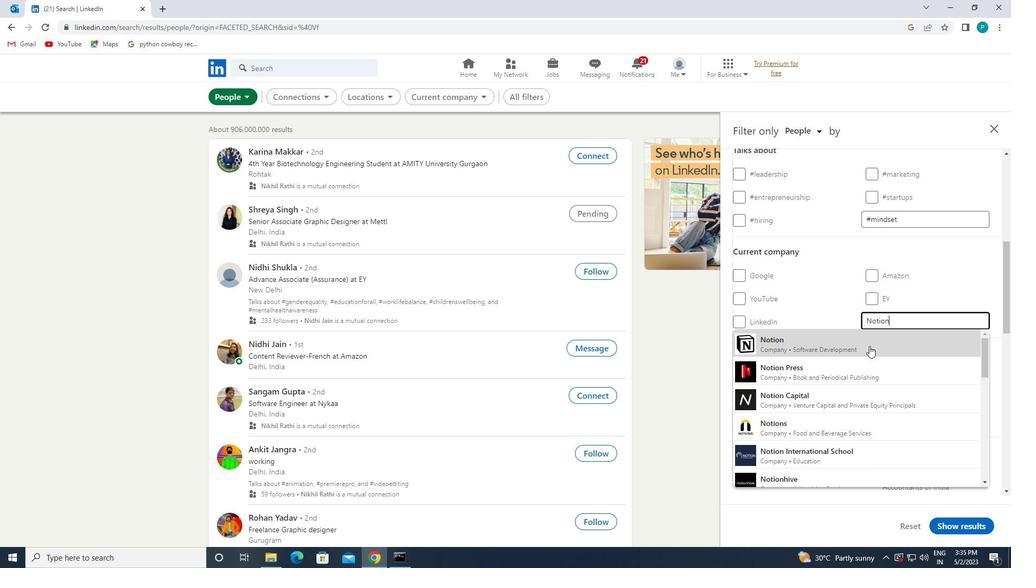 
Action: Mouse scrolled (869, 346) with delta (0, 0)
Screenshot: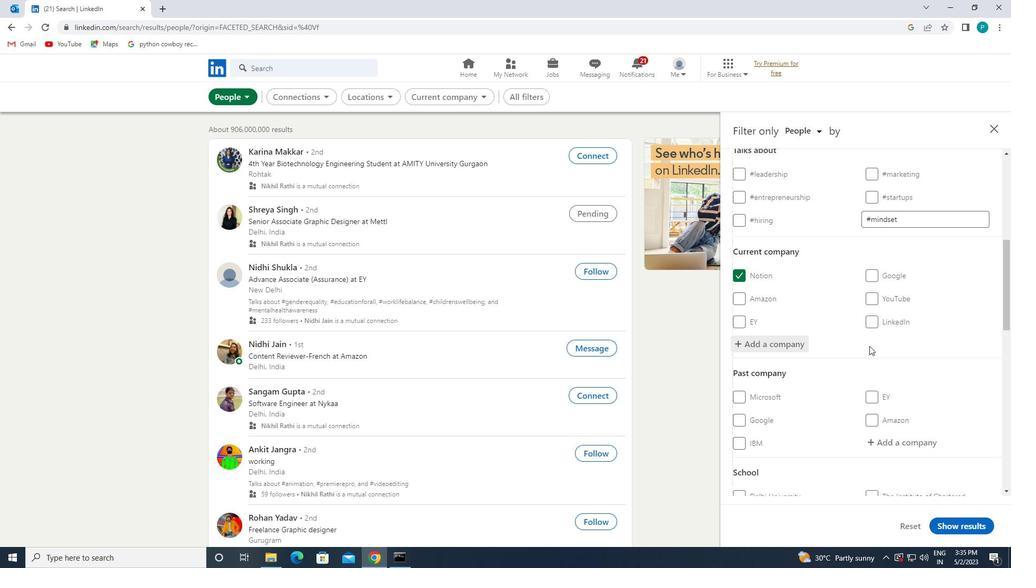 
Action: Mouse scrolled (869, 346) with delta (0, 0)
Screenshot: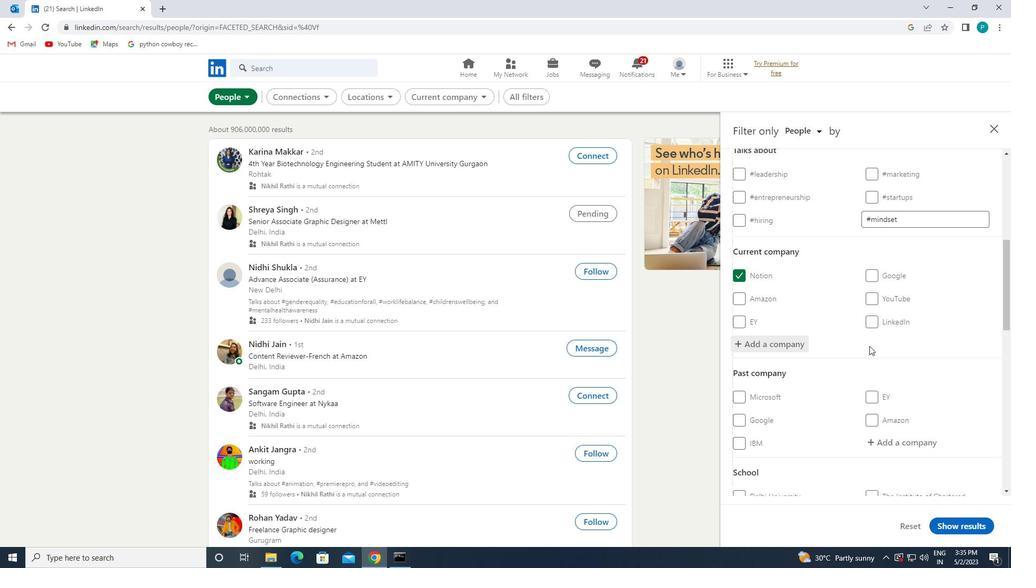 
Action: Mouse scrolled (869, 346) with delta (0, 0)
Screenshot: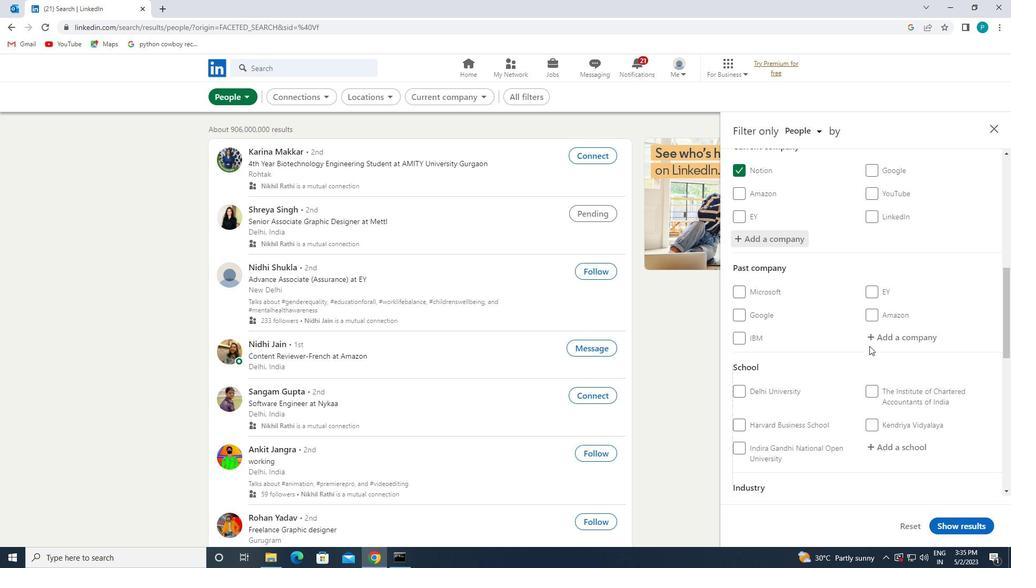 
Action: Mouse moved to (880, 354)
Screenshot: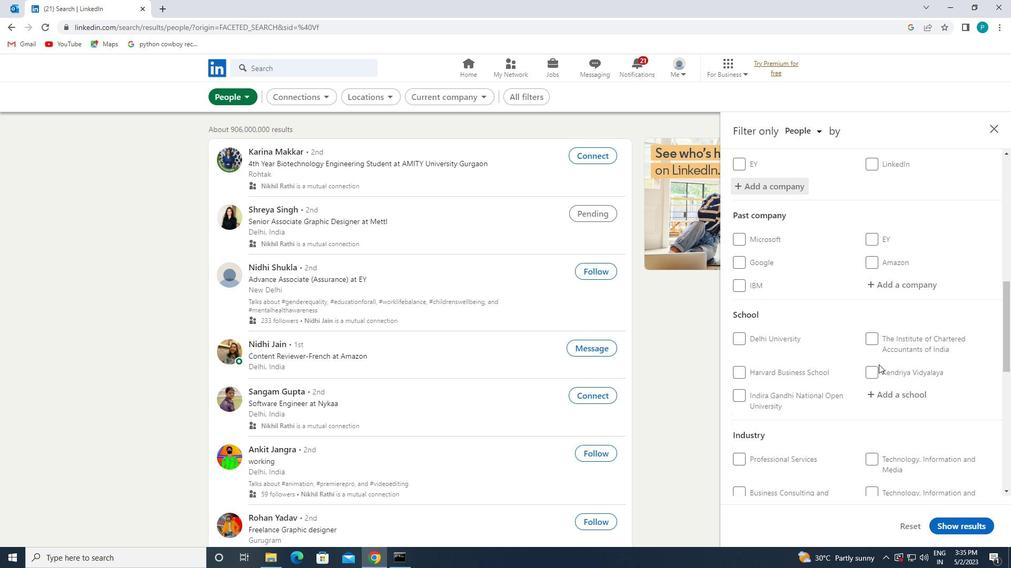 
Action: Mouse scrolled (880, 355) with delta (0, 0)
Screenshot: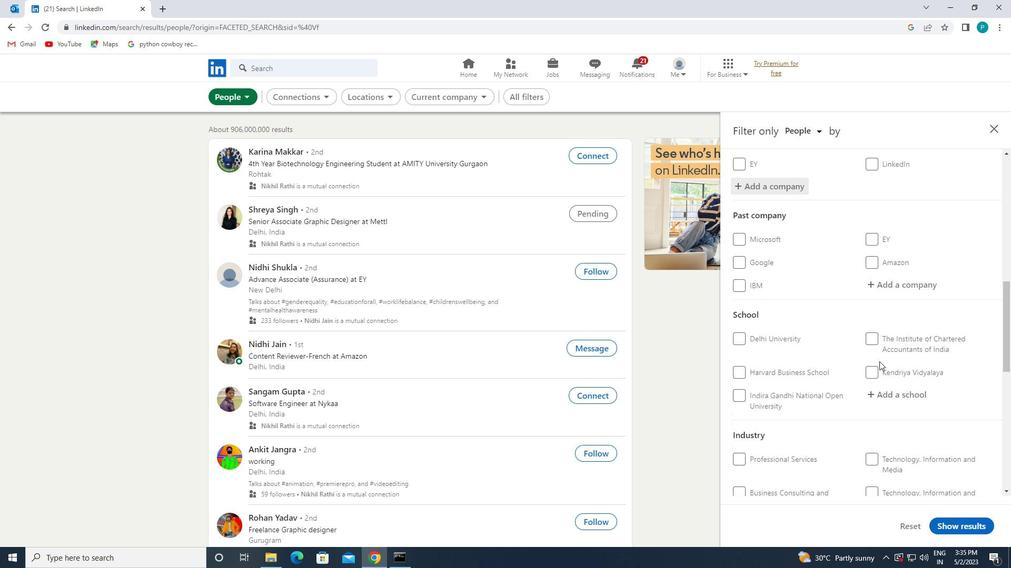 
Action: Mouse scrolled (880, 355) with delta (0, 0)
Screenshot: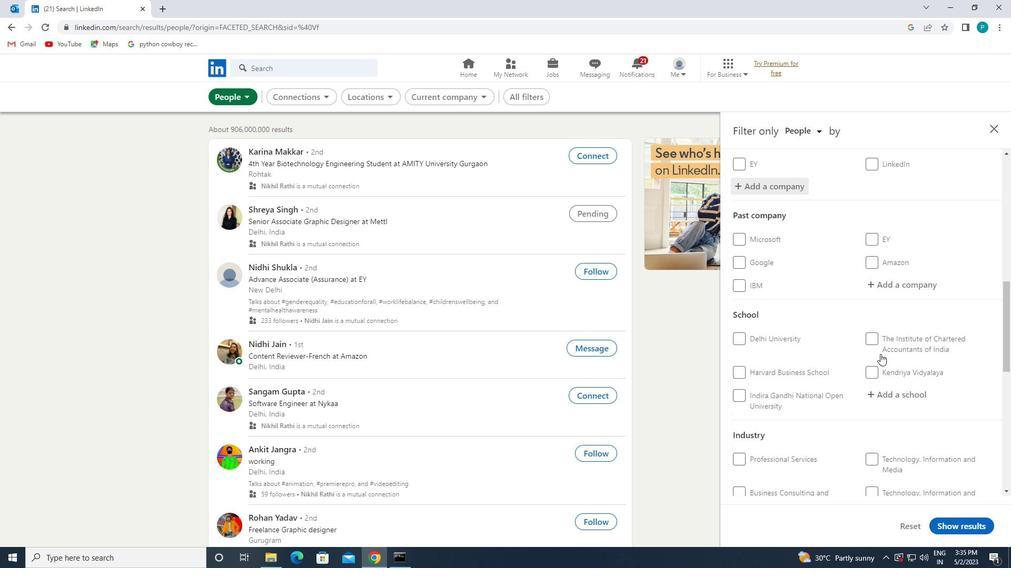 
Action: Mouse moved to (881, 353)
Screenshot: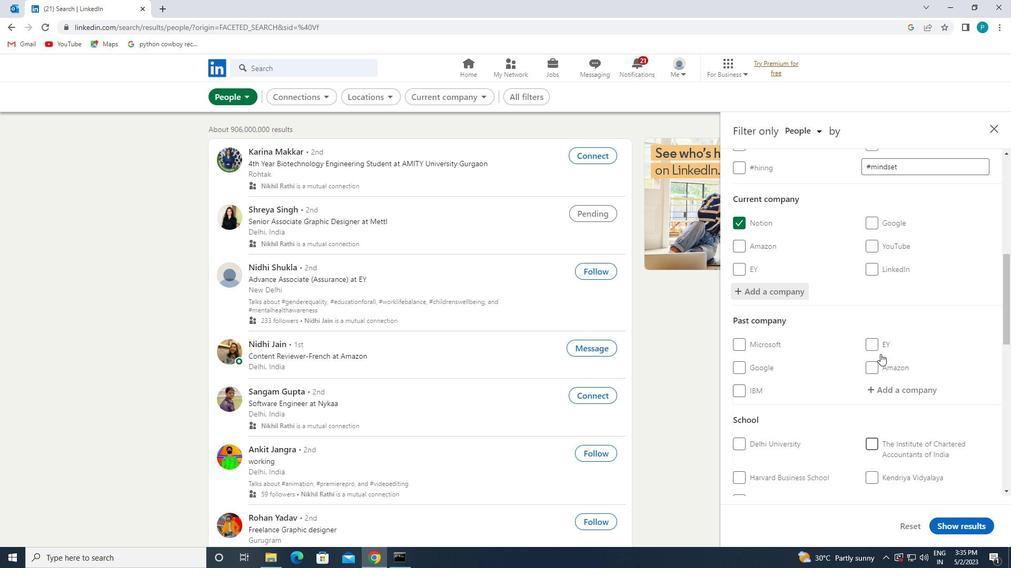 
Action: Mouse scrolled (881, 353) with delta (0, 0)
Screenshot: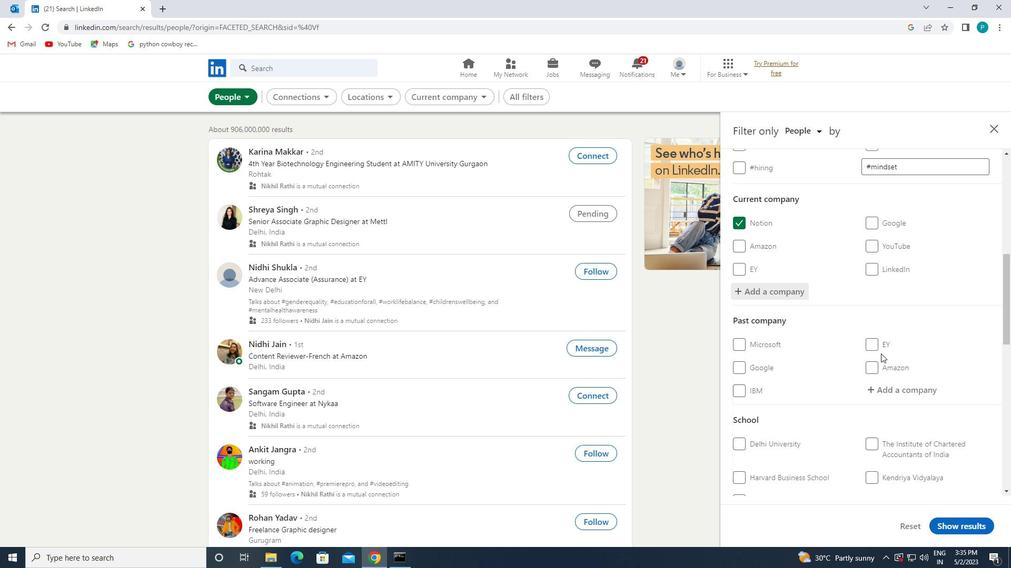 
Action: Mouse moved to (878, 336)
Screenshot: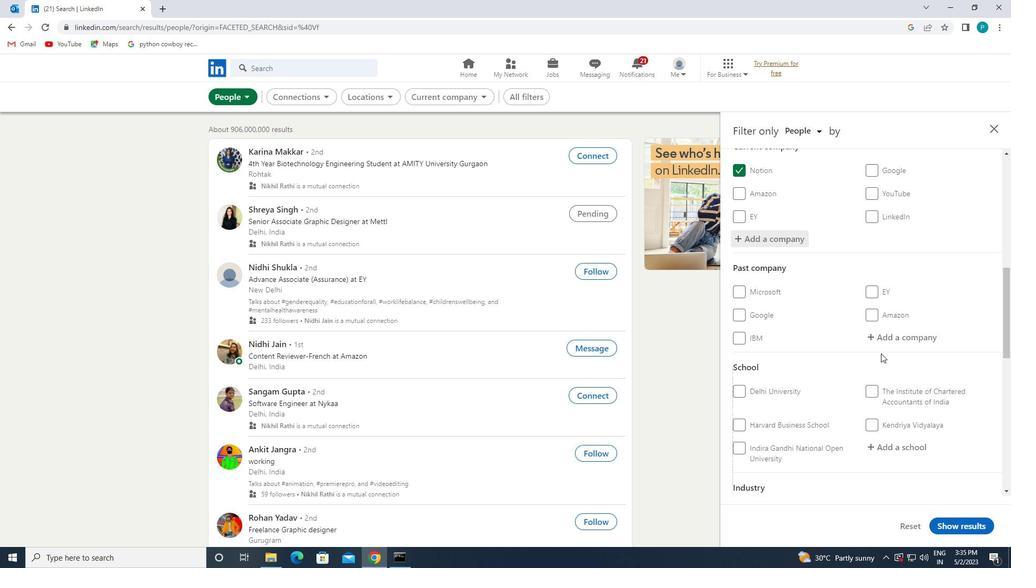 
Action: Mouse pressed left at (878, 336)
Screenshot: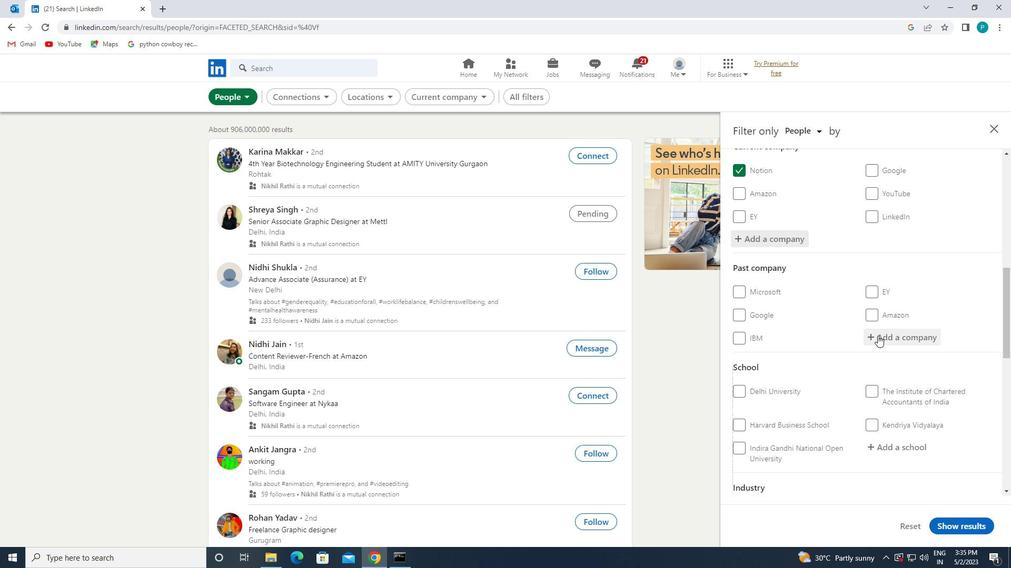 
Action: Mouse moved to (887, 360)
Screenshot: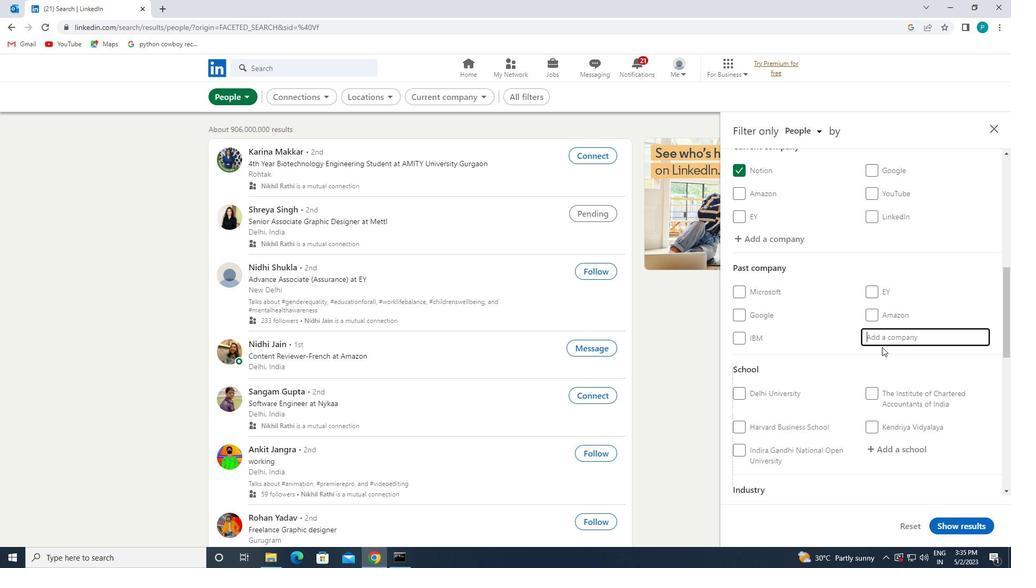 
Action: Mouse scrolled (887, 360) with delta (0, 0)
Screenshot: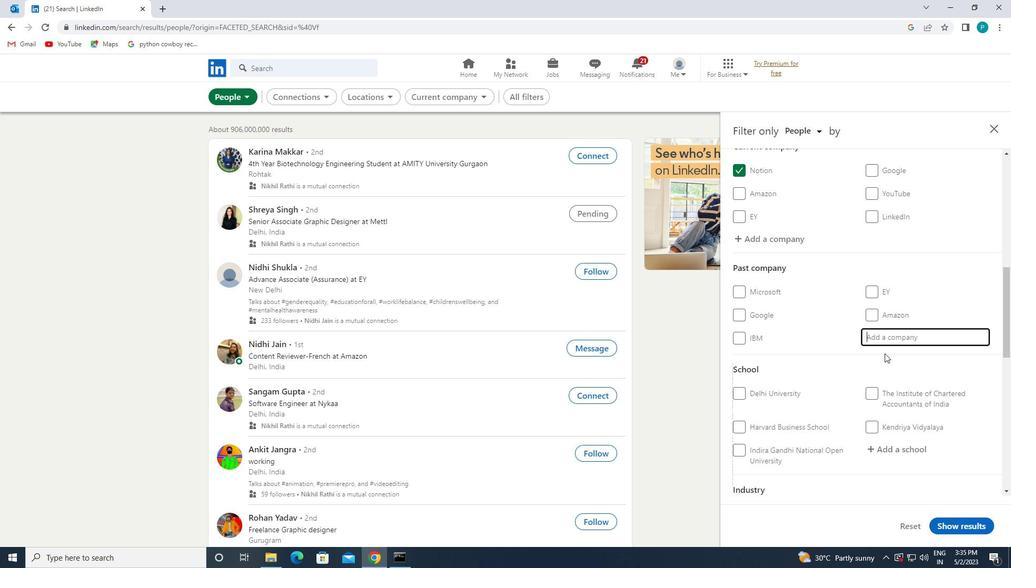 
Action: Mouse moved to (887, 361)
Screenshot: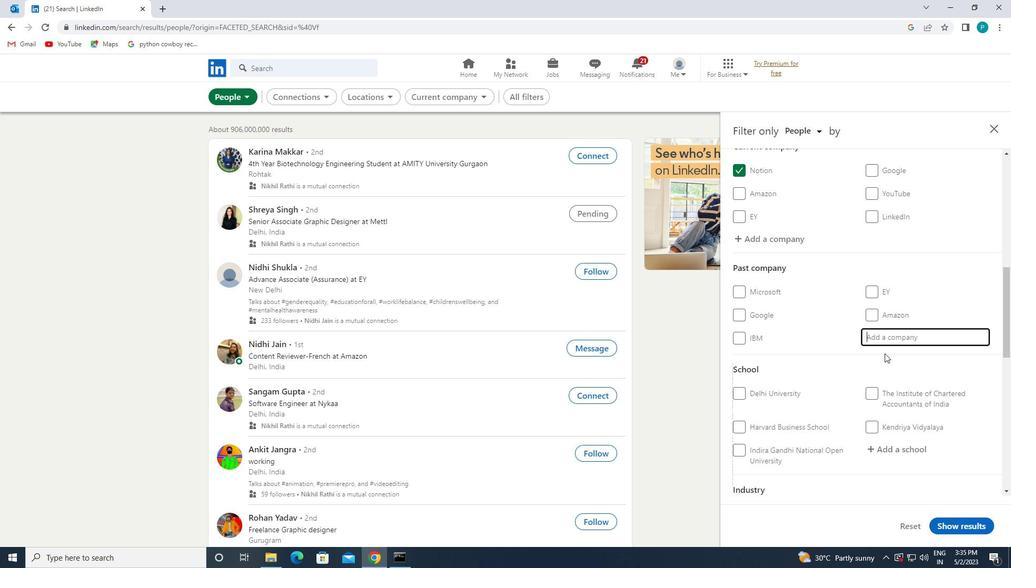 
Action: Mouse scrolled (887, 360) with delta (0, 0)
Screenshot: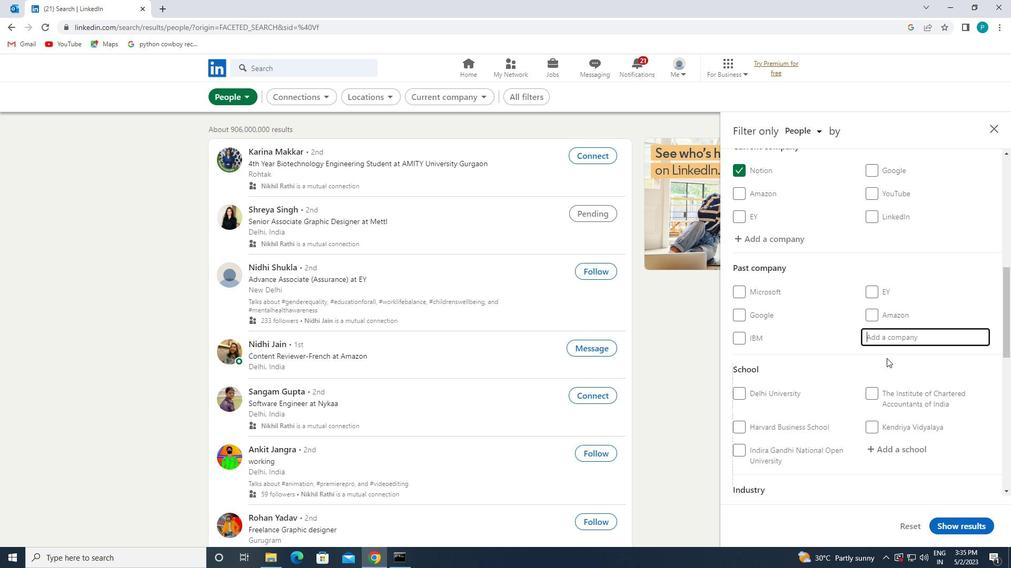 
Action: Mouse moved to (882, 345)
Screenshot: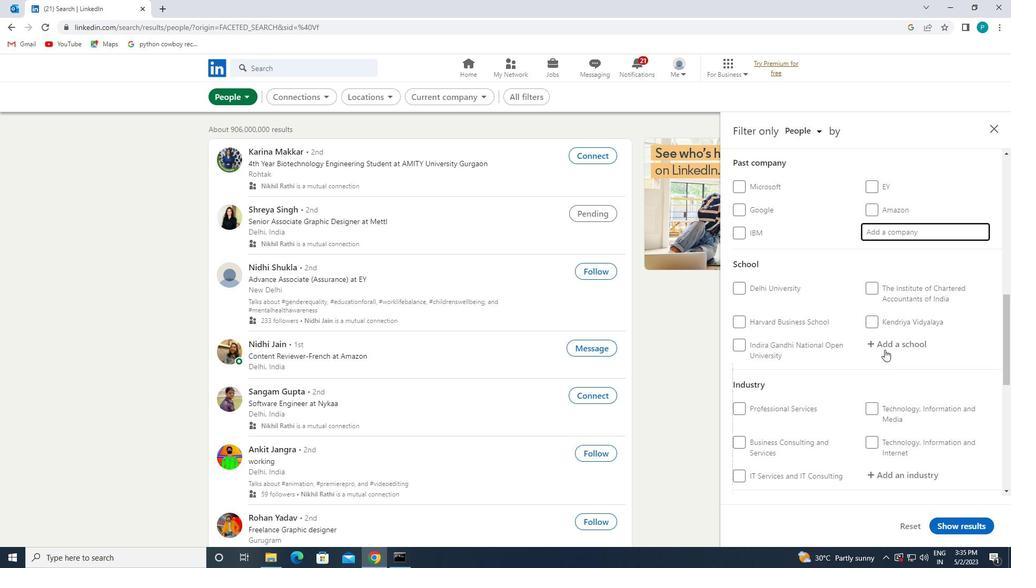
Action: Mouse pressed left at (882, 345)
Screenshot: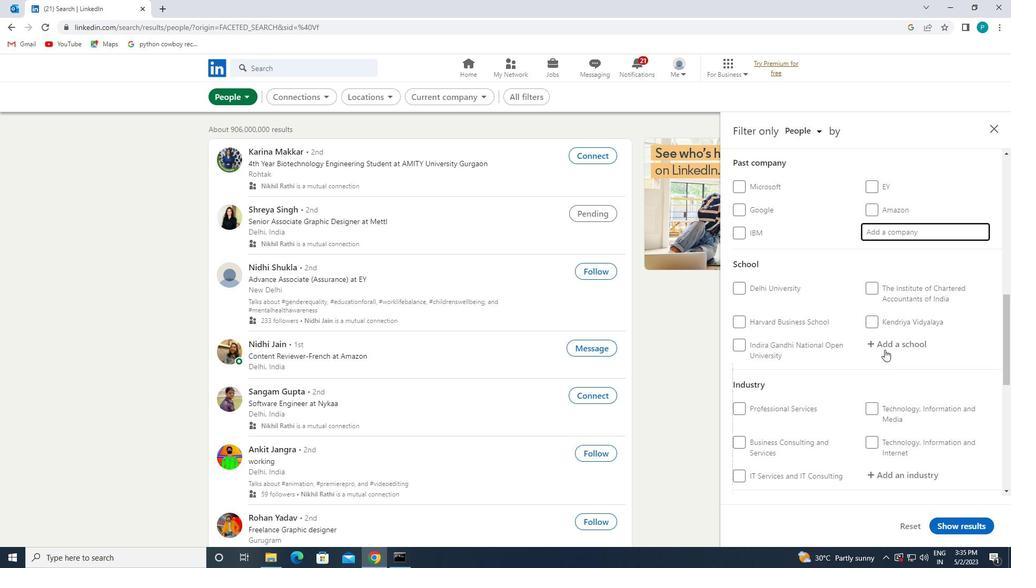 
Action: Key pressed <Key.caps_lock>F<Key.caps_lock>RANCIS
Screenshot: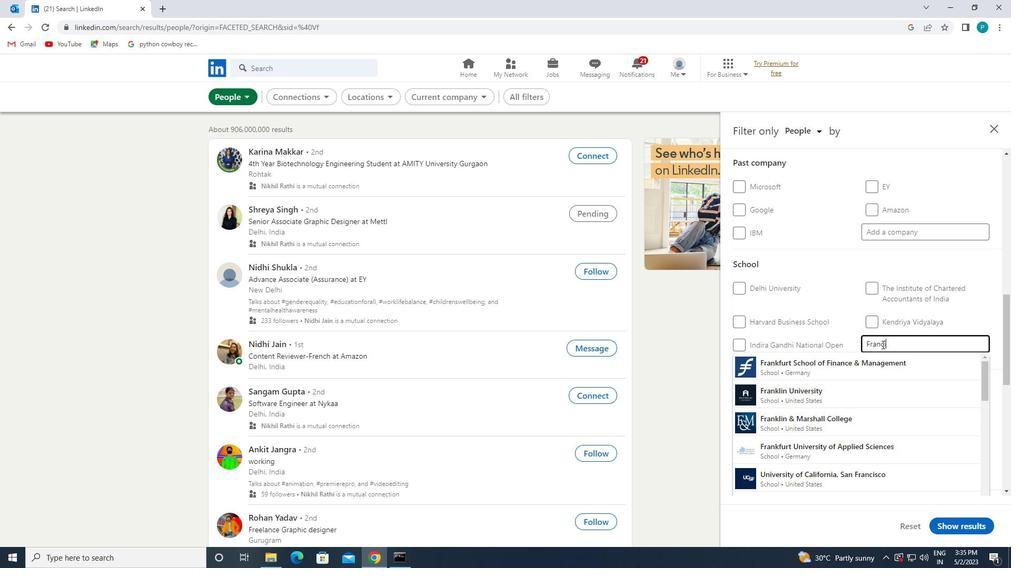 
Action: Mouse moved to (850, 416)
Screenshot: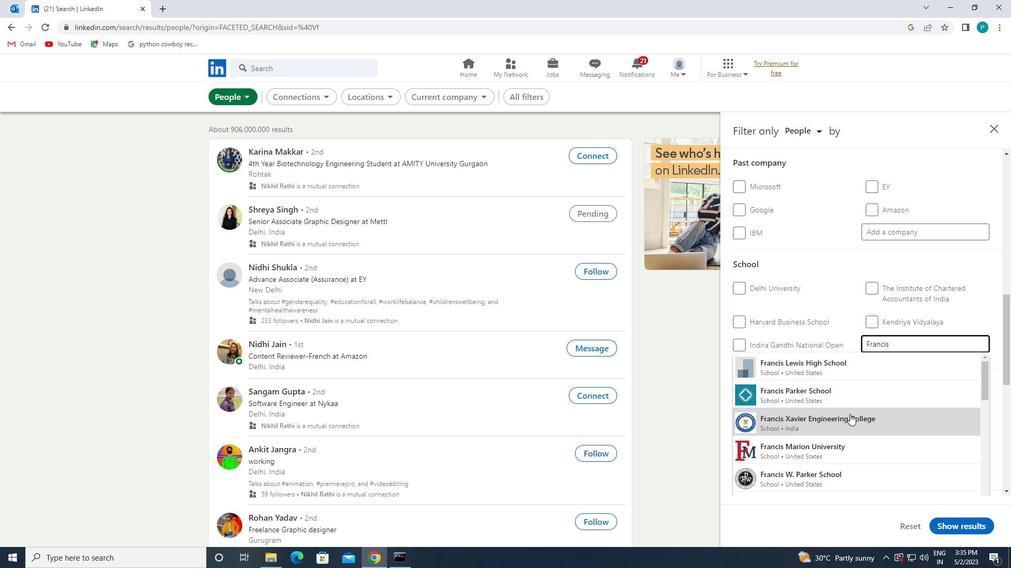 
Action: Mouse pressed left at (850, 416)
Screenshot: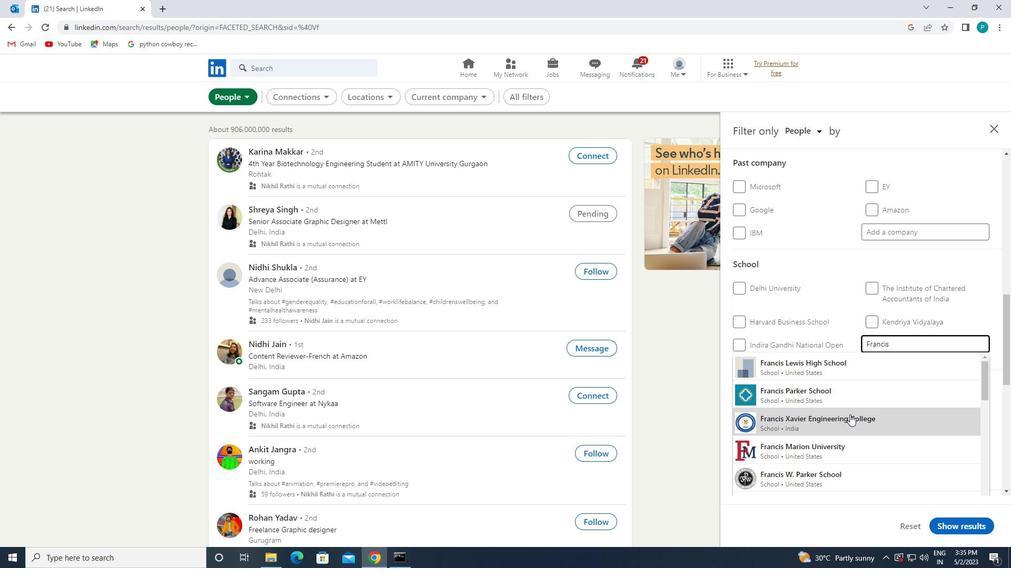 
Action: Mouse scrolled (850, 415) with delta (0, 0)
Screenshot: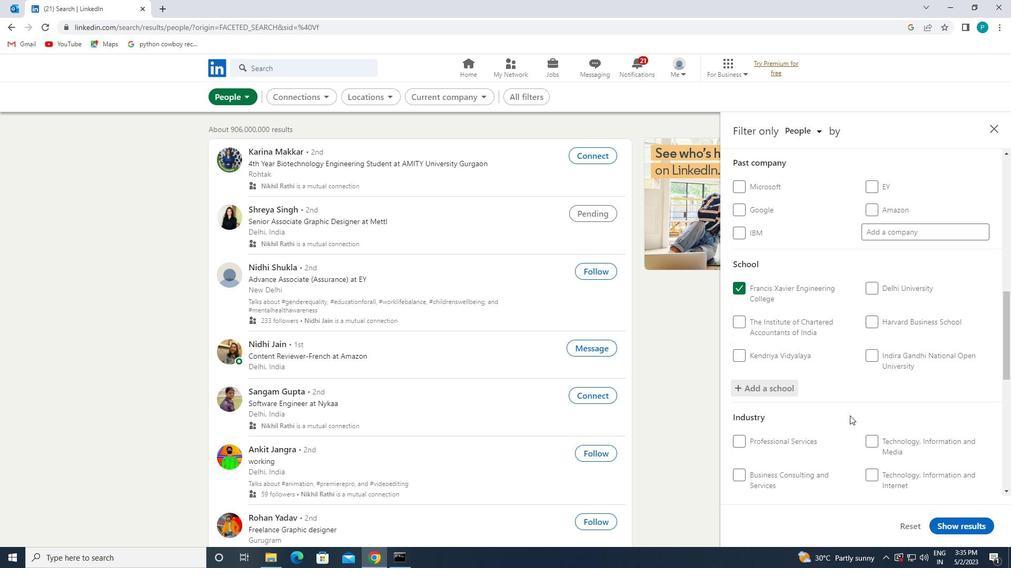 
Action: Mouse scrolled (850, 415) with delta (0, 0)
Screenshot: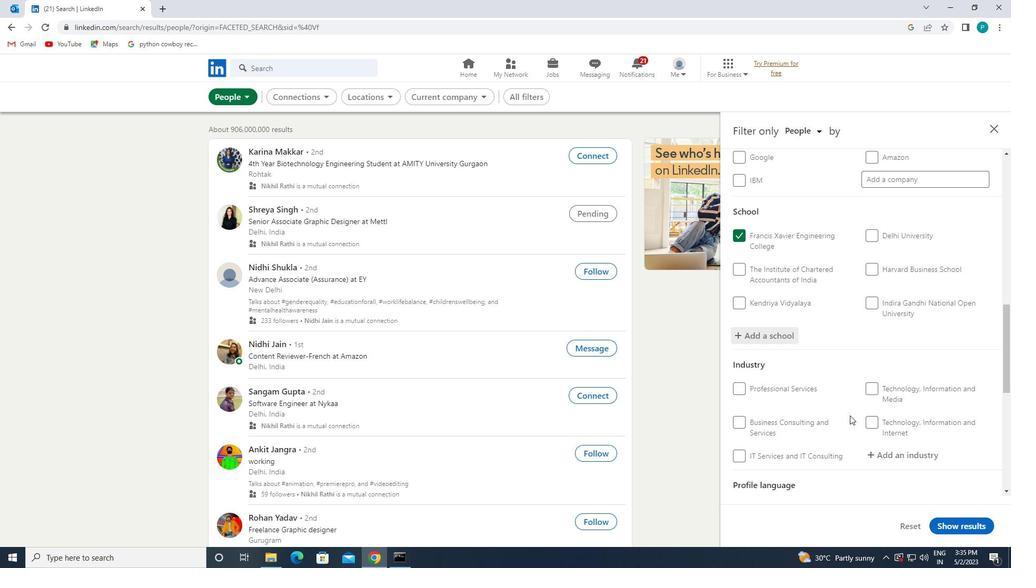 
Action: Mouse scrolled (850, 415) with delta (0, 0)
Screenshot: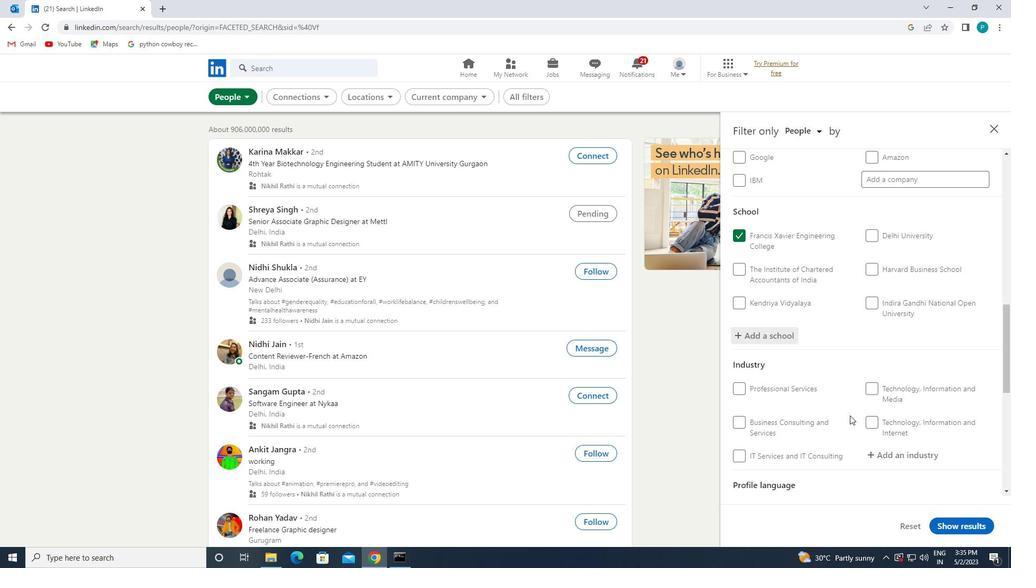 
Action: Mouse moved to (900, 350)
Screenshot: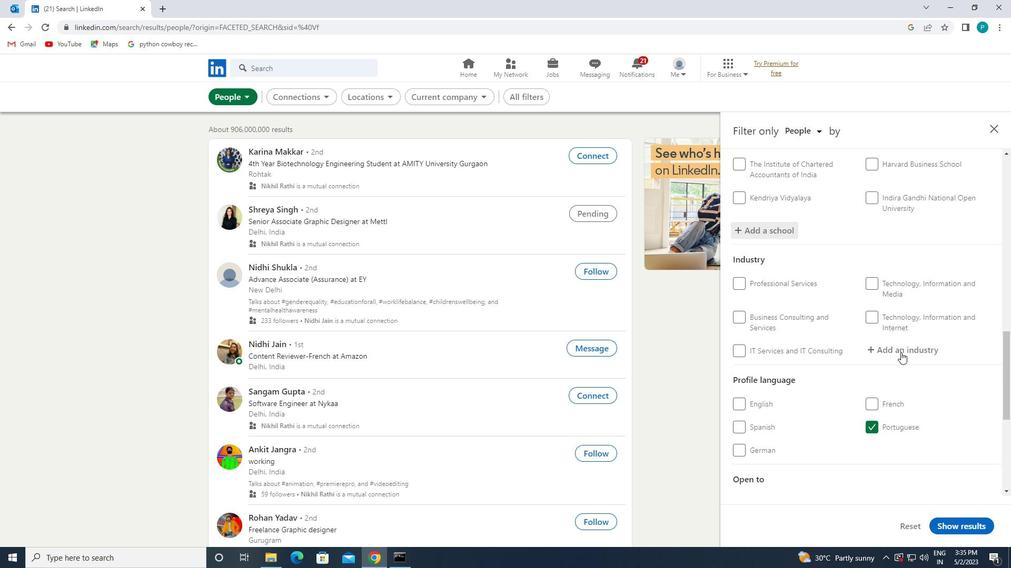 
Action: Mouse pressed left at (900, 350)
Screenshot: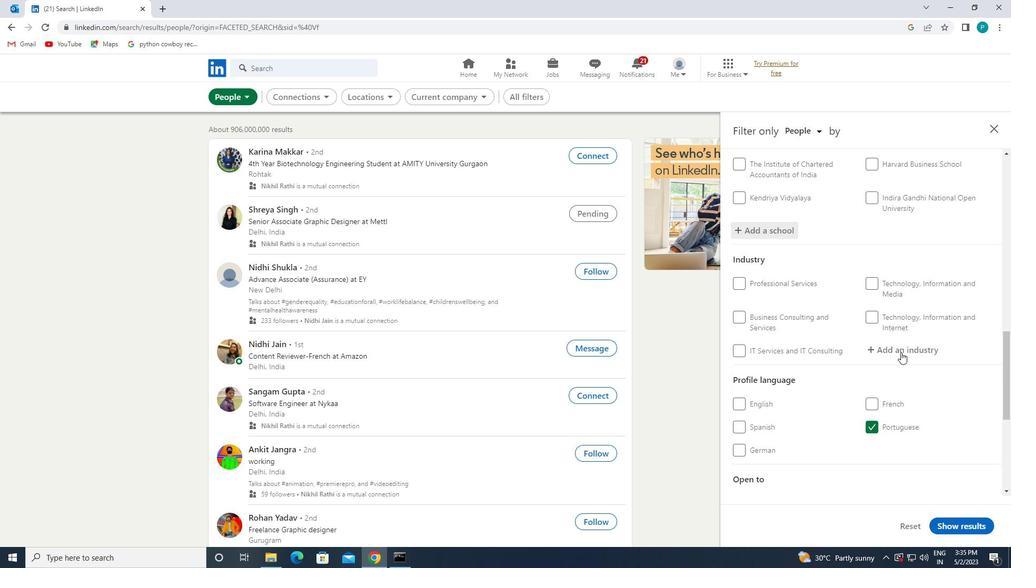 
Action: Mouse moved to (913, 338)
Screenshot: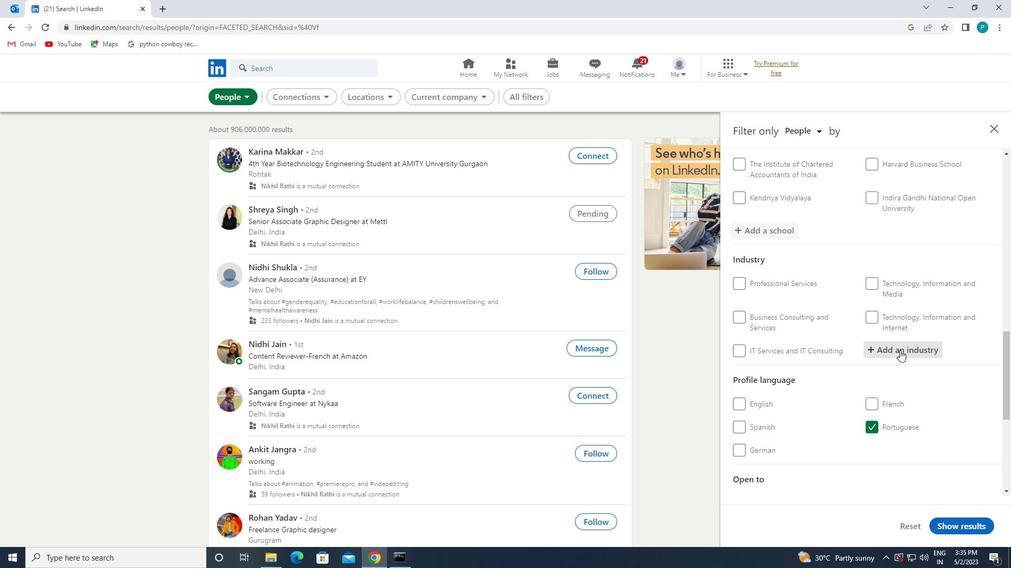 
Action: Key pressed <Key.caps_lock>M<Key.caps_lock>ILITARY
Screenshot: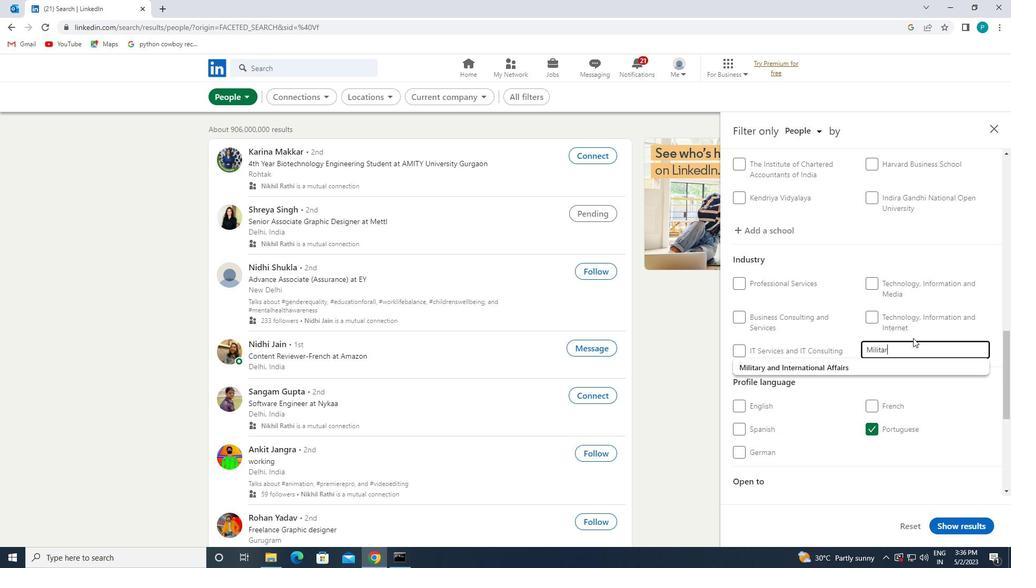 
Action: Mouse moved to (901, 360)
Screenshot: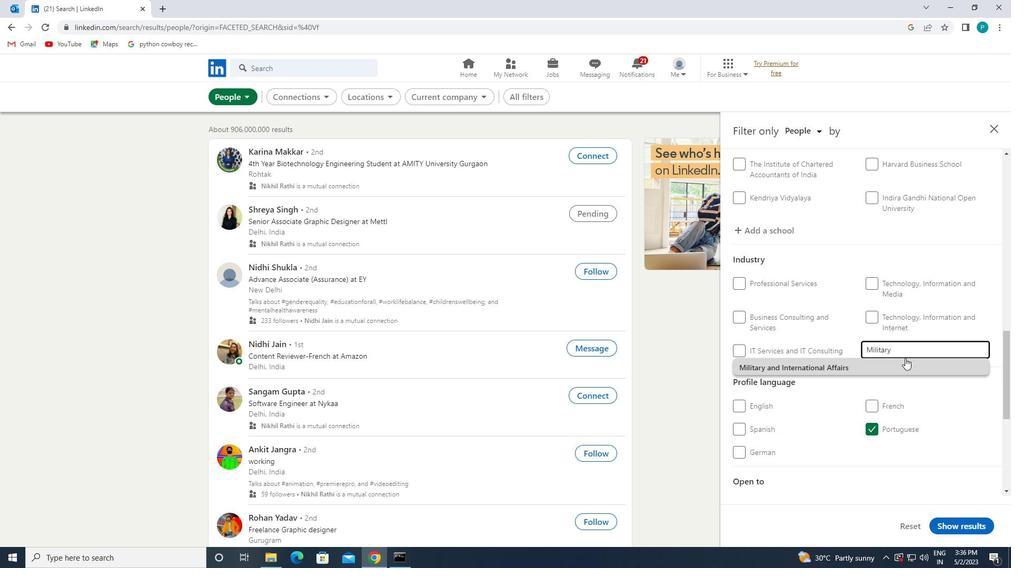 
Action: Mouse pressed left at (901, 360)
Screenshot: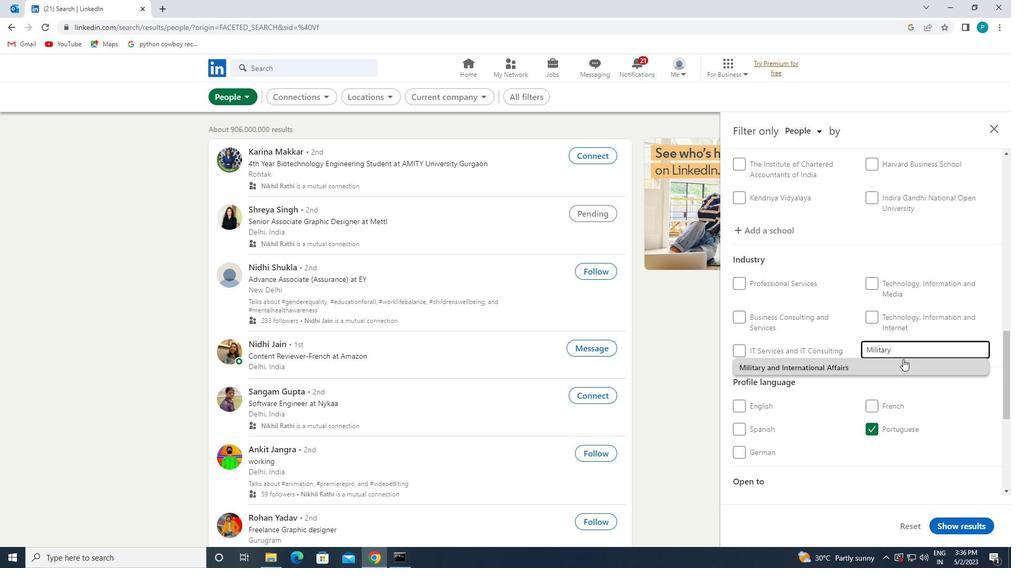
Action: Mouse scrolled (901, 360) with delta (0, 0)
Screenshot: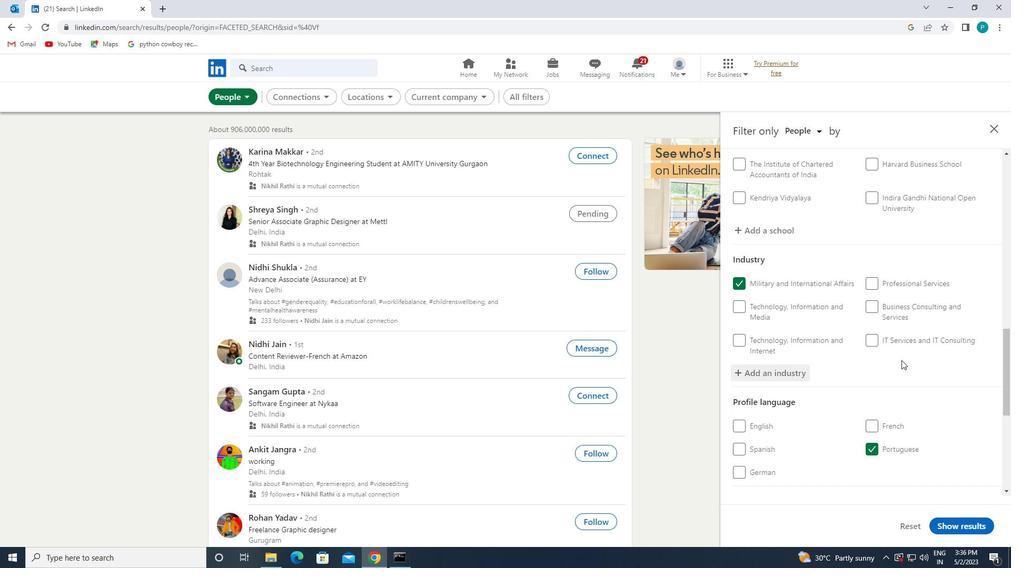 
Action: Mouse scrolled (901, 360) with delta (0, 0)
Screenshot: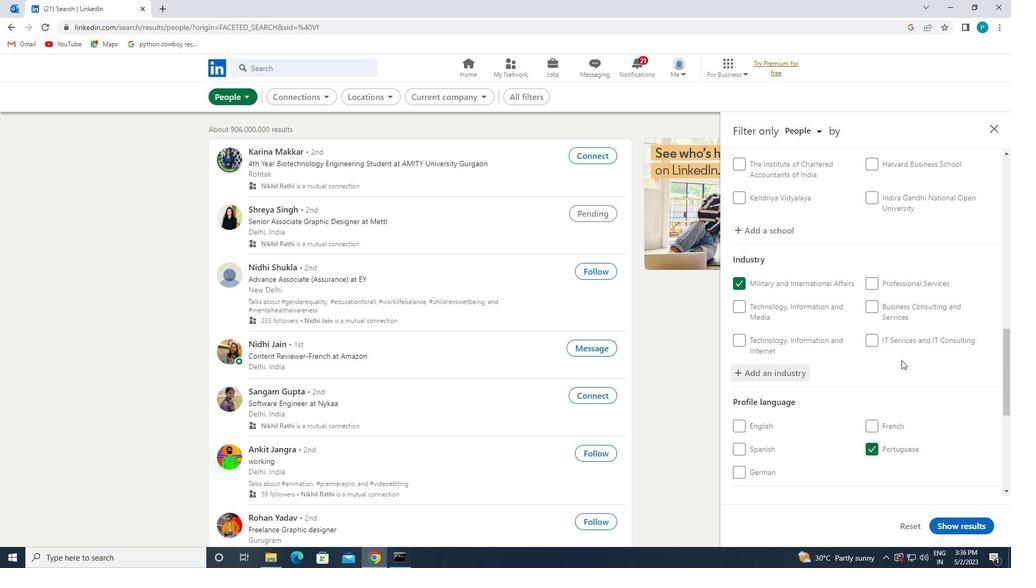 
Action: Mouse scrolled (901, 360) with delta (0, 0)
Screenshot: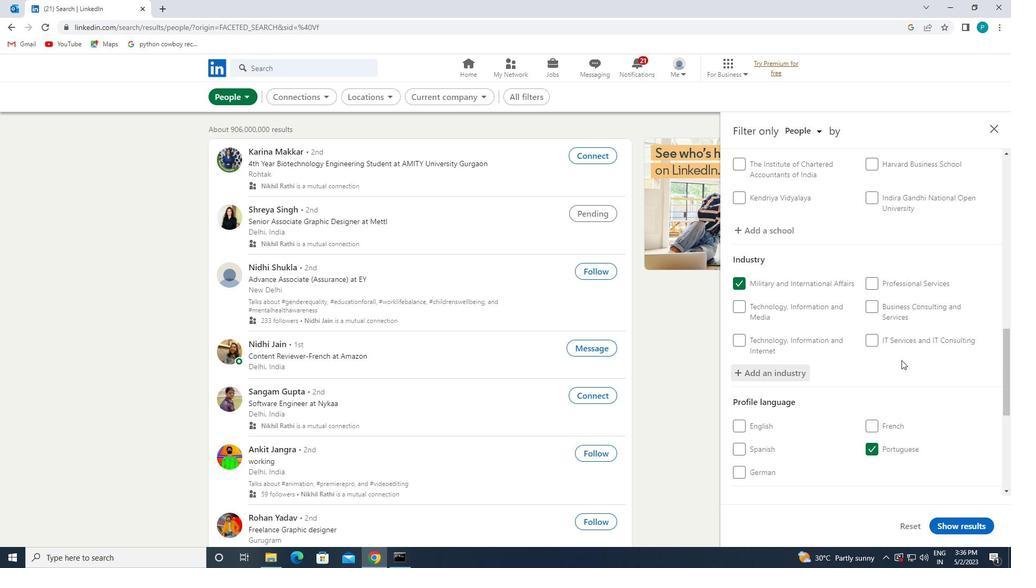 
Action: Mouse moved to (890, 368)
Screenshot: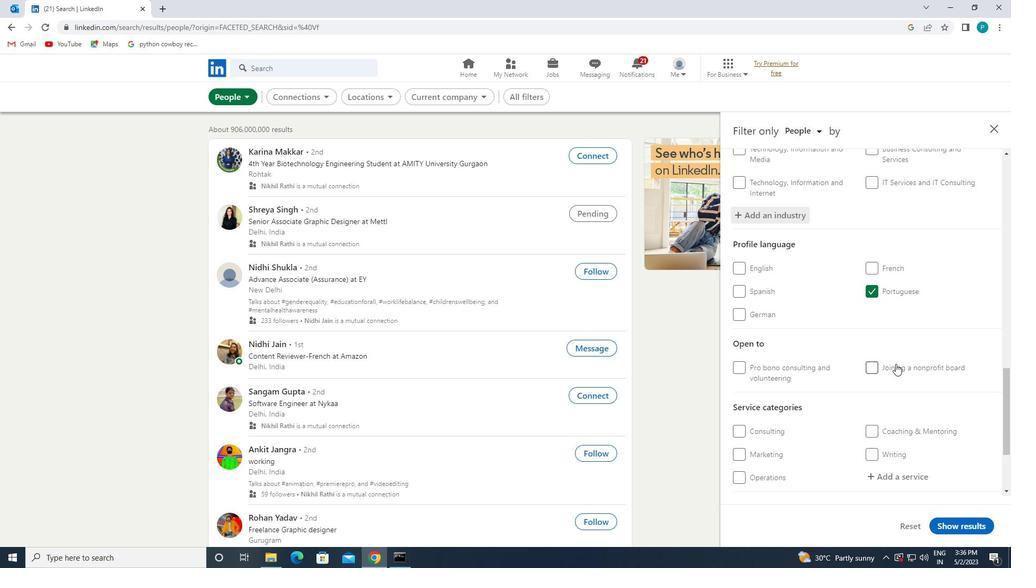 
Action: Mouse scrolled (890, 367) with delta (0, 0)
Screenshot: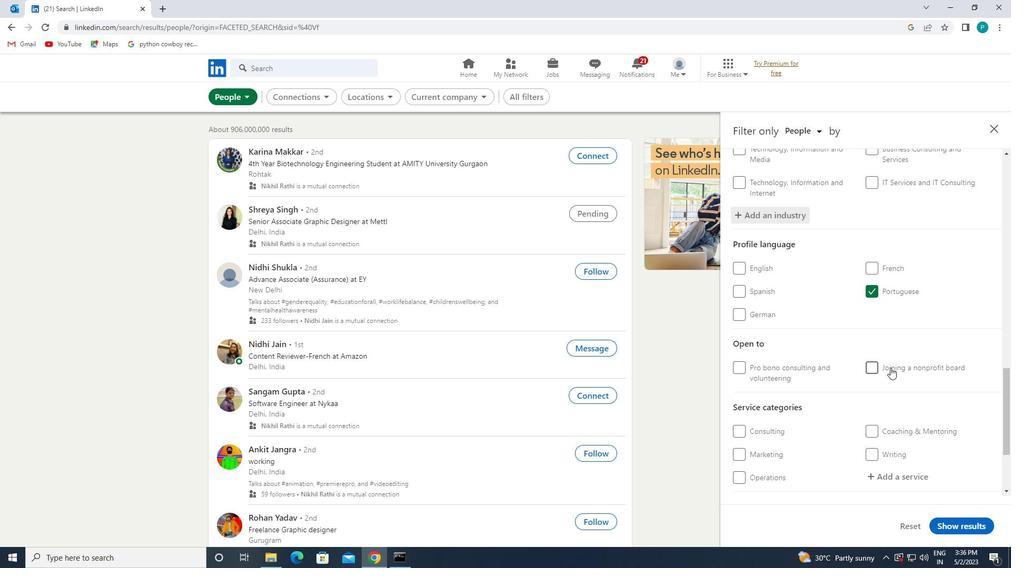 
Action: Mouse scrolled (890, 367) with delta (0, 0)
Screenshot: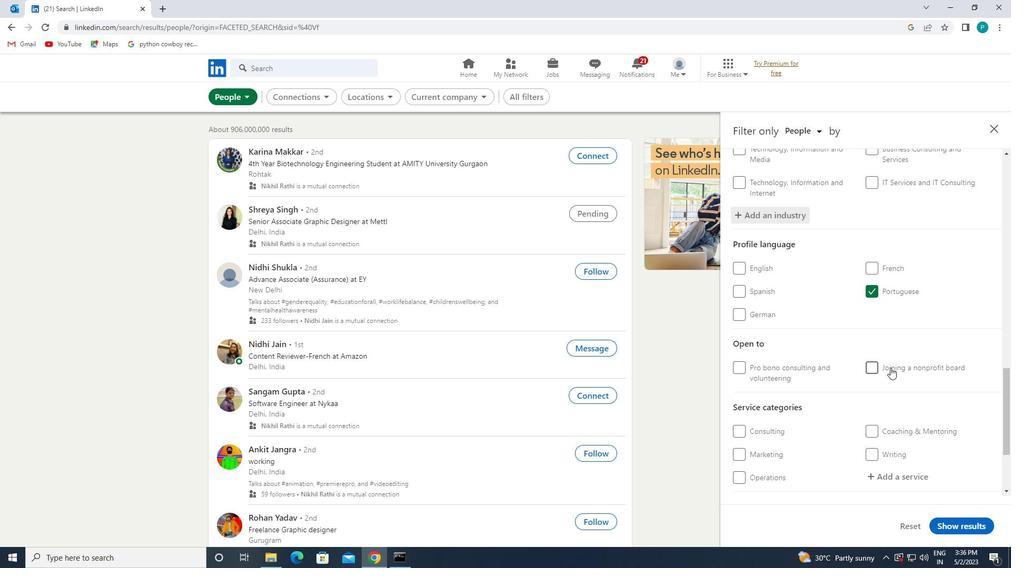 
Action: Mouse scrolled (890, 367) with delta (0, 0)
Screenshot: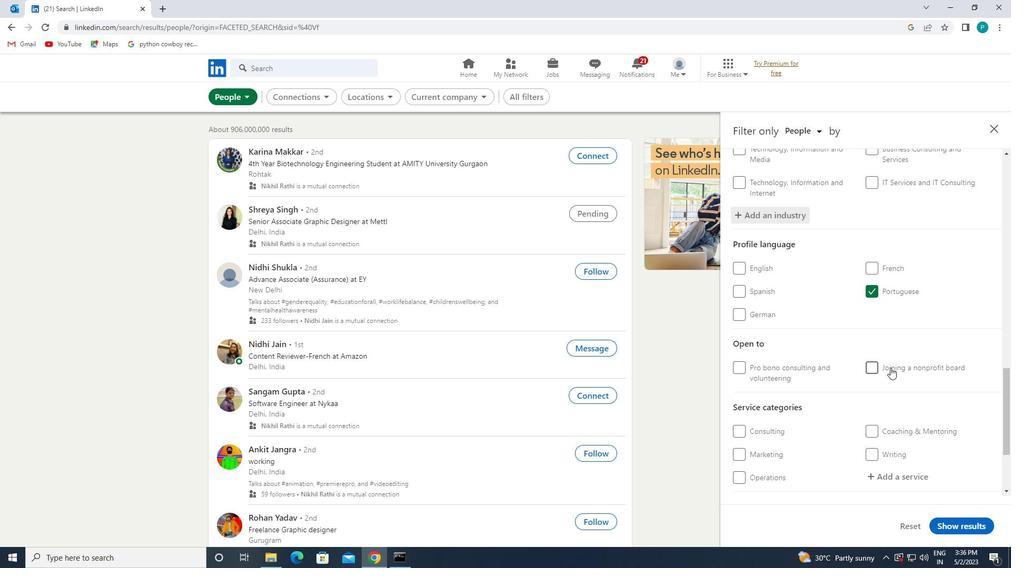 
Action: Mouse moved to (885, 353)
Screenshot: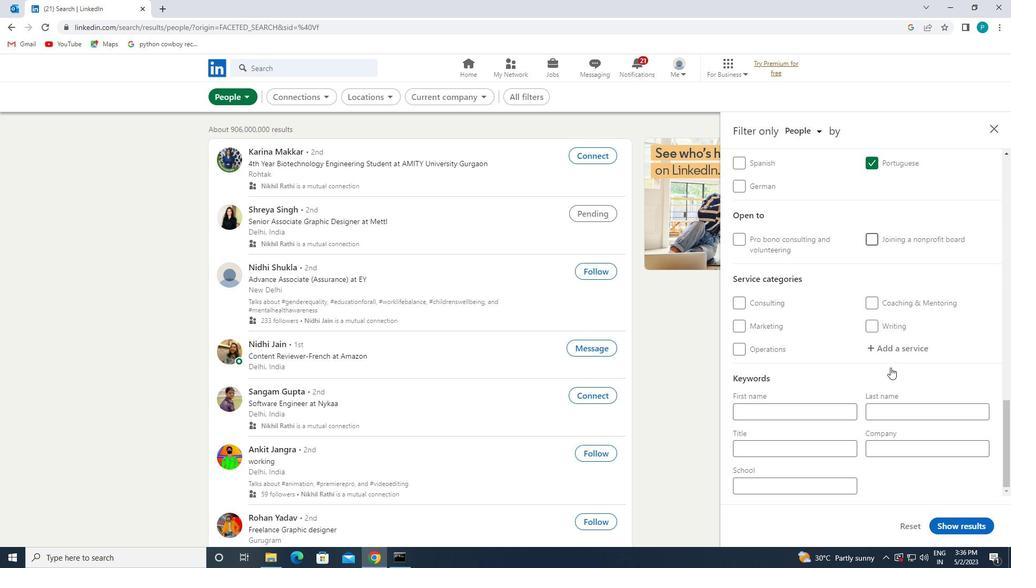 
Action: Mouse pressed left at (885, 353)
Screenshot: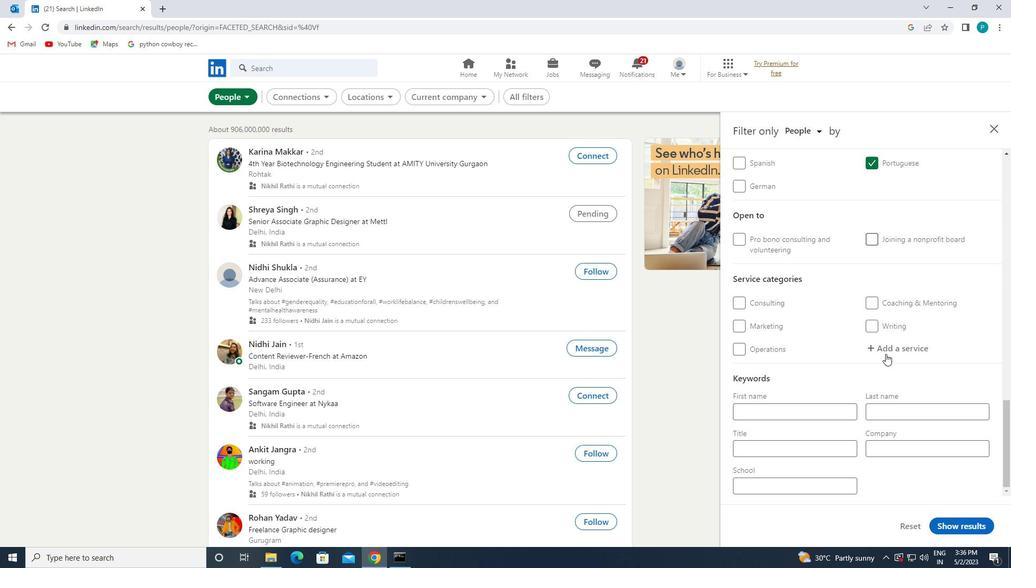 
Action: Key pressed <Key.caps_lock>G<Key.caps_lock>RA
Screenshot: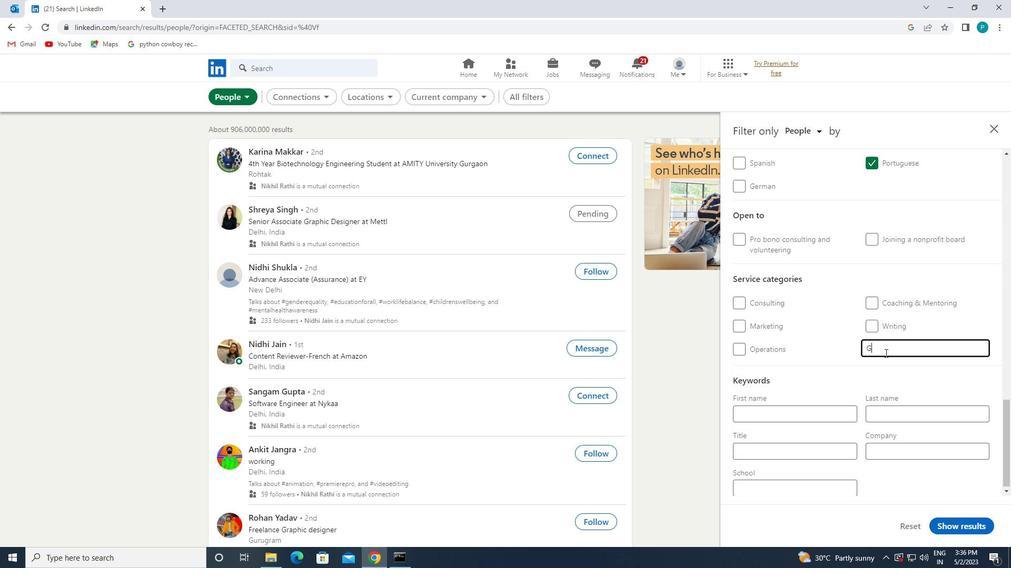 
Action: Mouse moved to (878, 361)
Screenshot: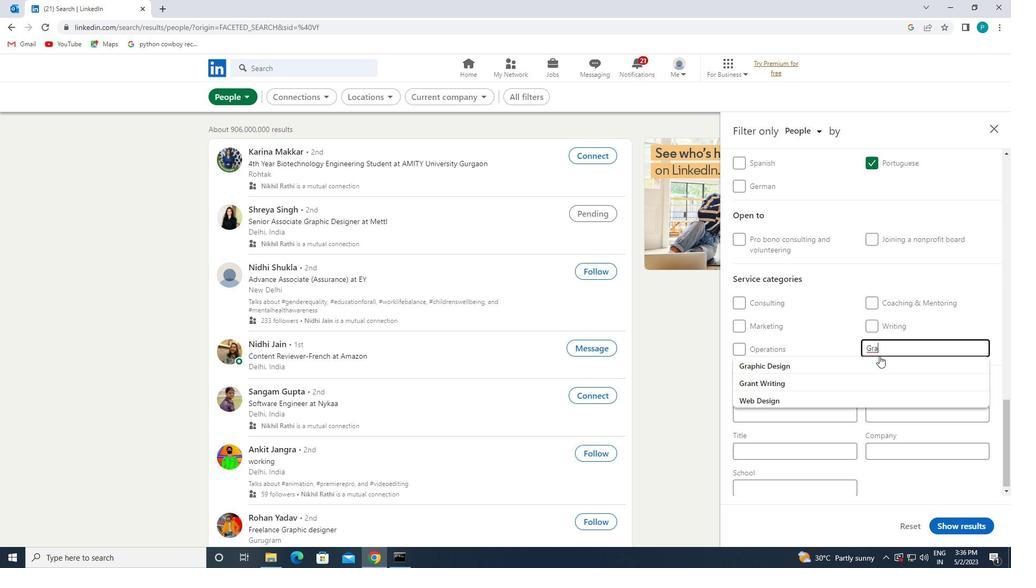 
Action: Mouse pressed left at (878, 361)
Screenshot: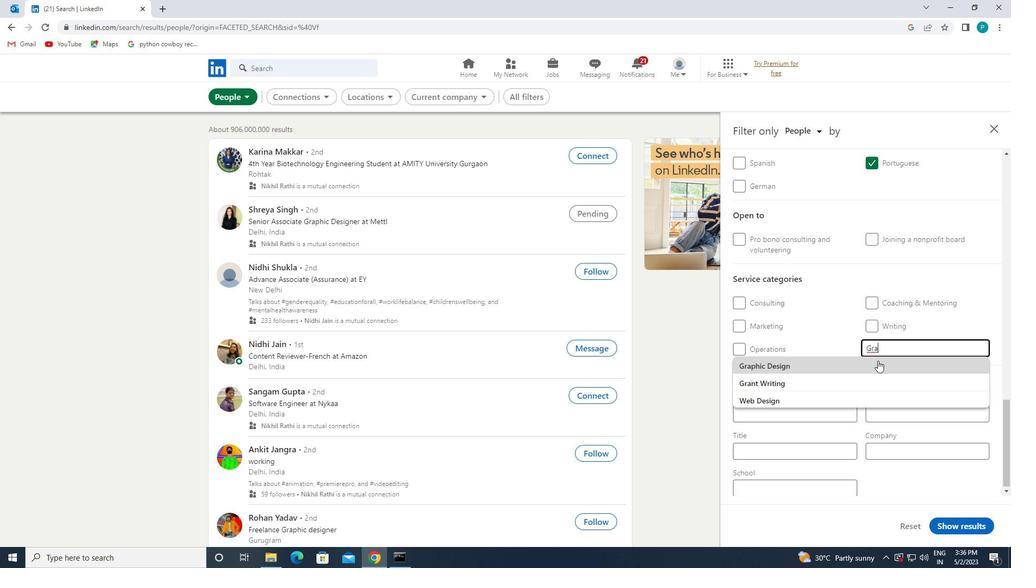 
Action: Mouse scrolled (878, 360) with delta (0, 0)
Screenshot: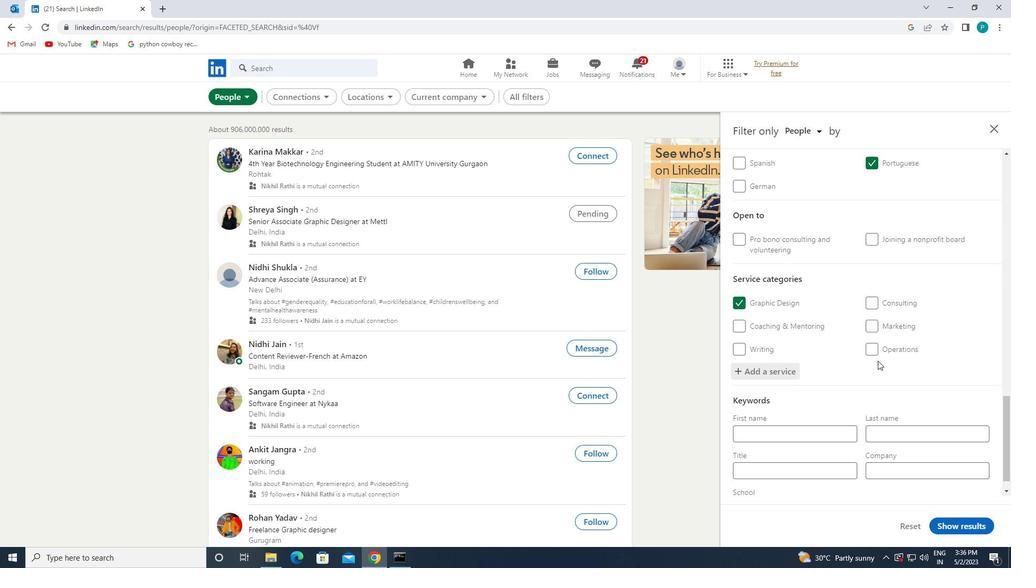 
Action: Mouse scrolled (878, 360) with delta (0, 0)
Screenshot: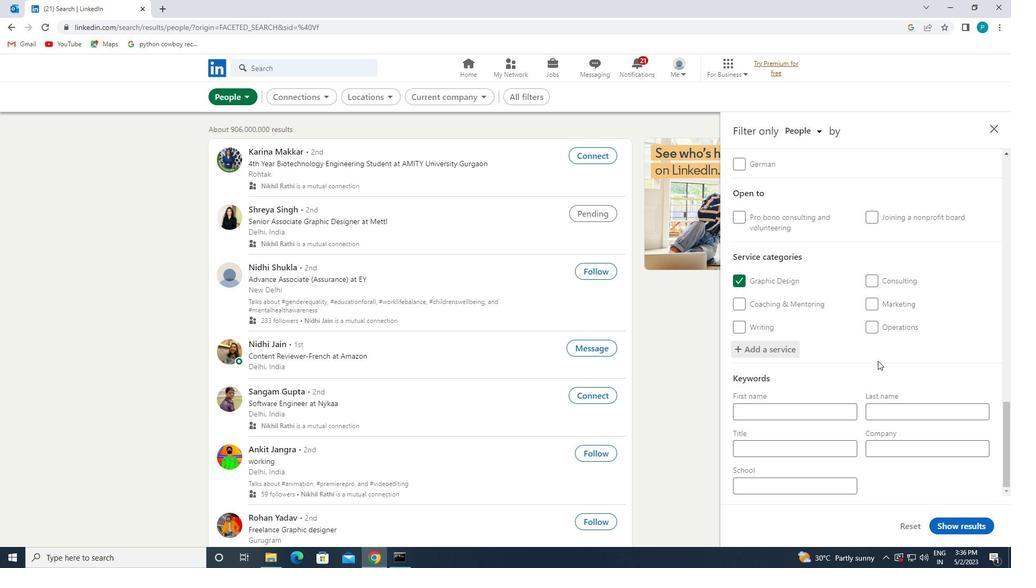 
Action: Mouse moved to (818, 443)
Screenshot: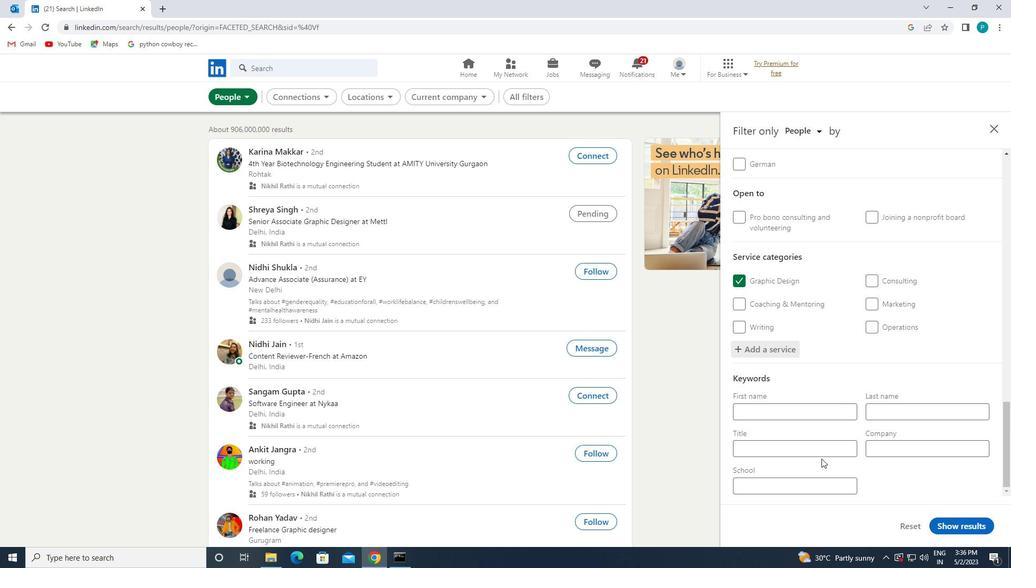 
Action: Mouse pressed left at (818, 443)
Screenshot: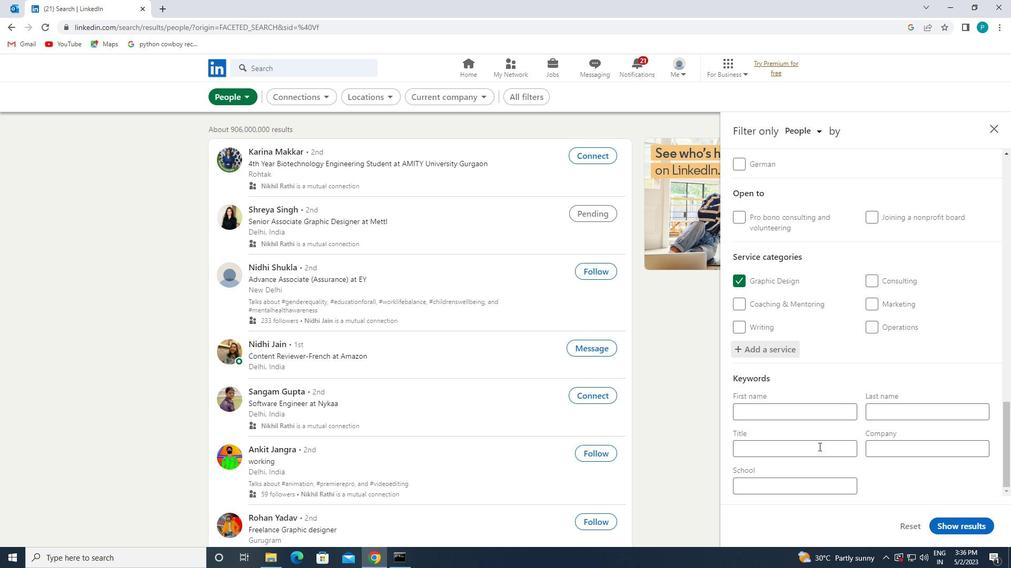 
Action: Key pressed <Key.caps_lock>W<Key.caps_lock>ED<Key.backspace>LDING
Screenshot: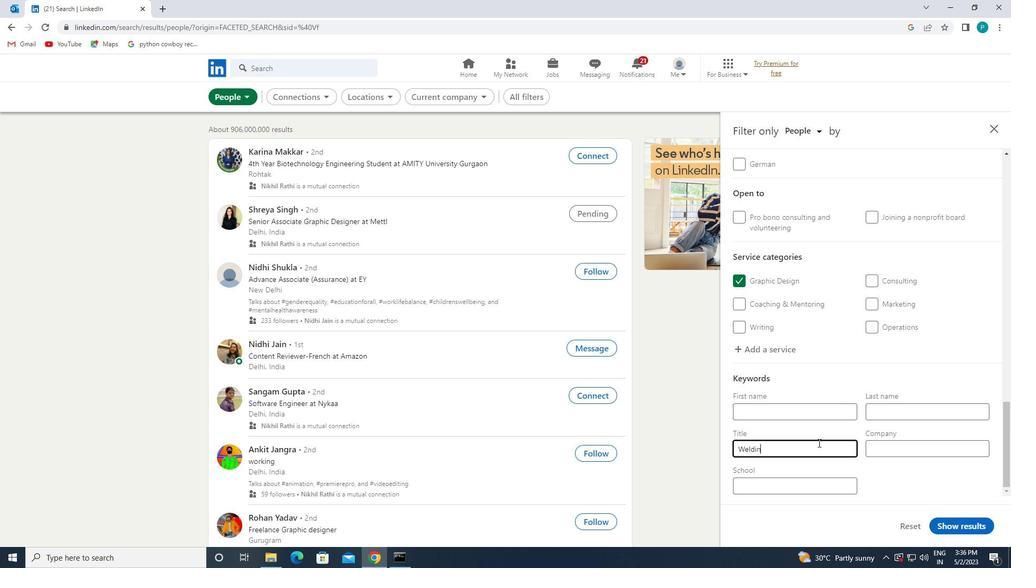 
Action: Mouse moved to (962, 523)
Screenshot: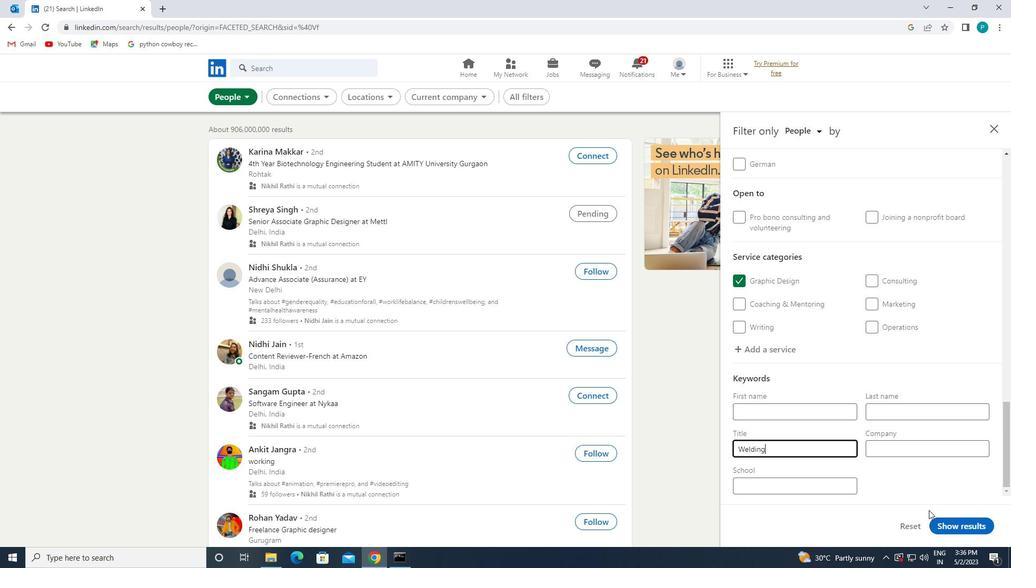 
Action: Mouse pressed left at (962, 523)
Screenshot: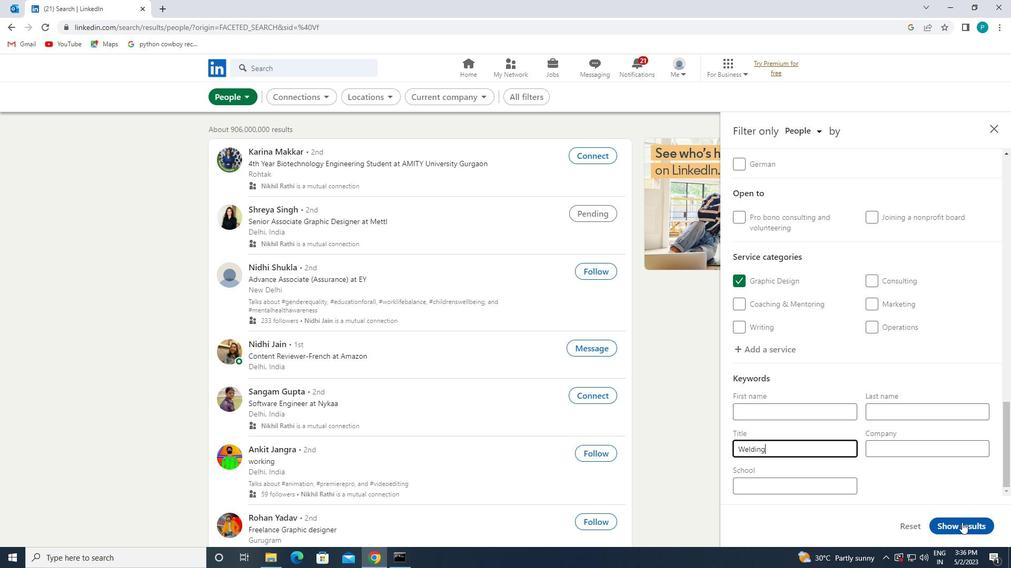 
